 Task: 1.3.8 Select field to display on each list views
Action: Mouse moved to (10, 61)
Screenshot: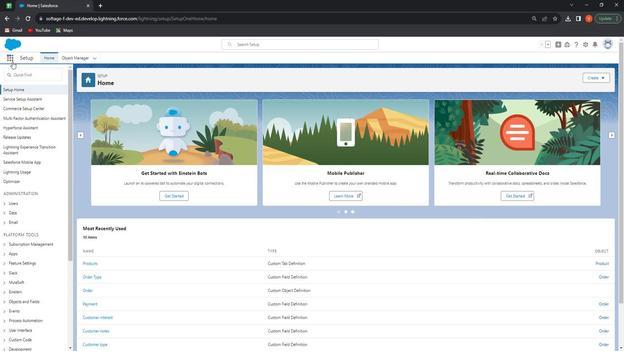 
Action: Mouse pressed left at (10, 61)
Screenshot: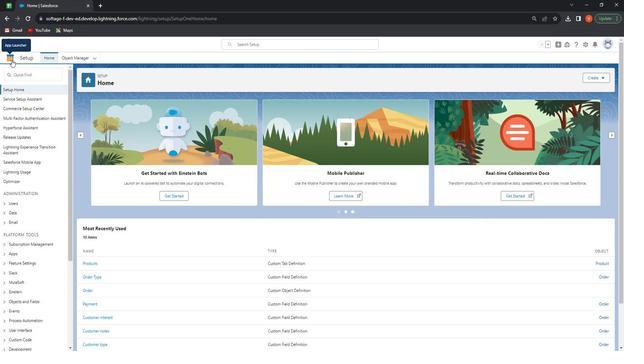
Action: Mouse moved to (20, 160)
Screenshot: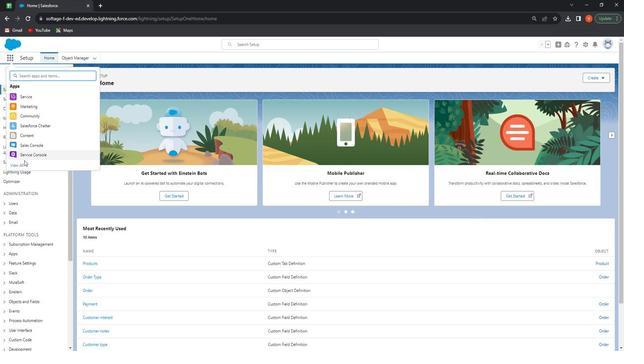 
Action: Mouse pressed left at (20, 160)
Screenshot: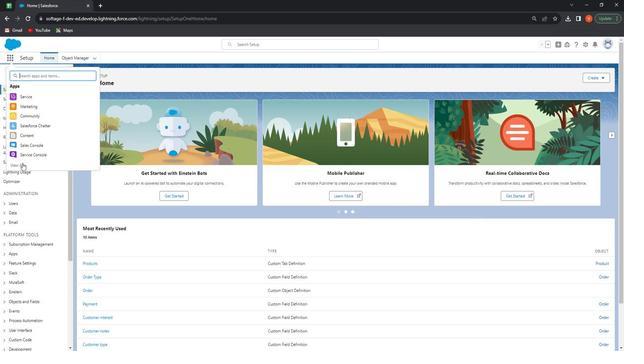 
Action: Mouse moved to (438, 231)
Screenshot: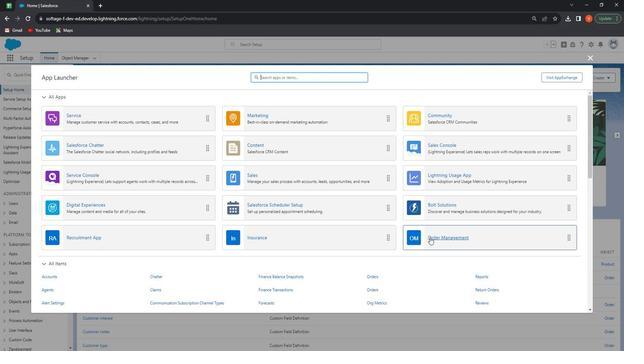 
Action: Mouse pressed left at (438, 231)
Screenshot: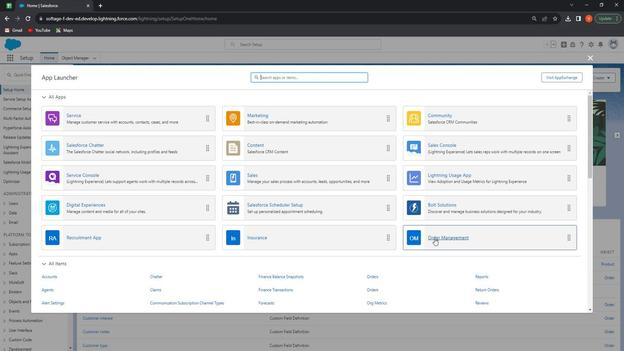 
Action: Mouse moved to (93, 60)
Screenshot: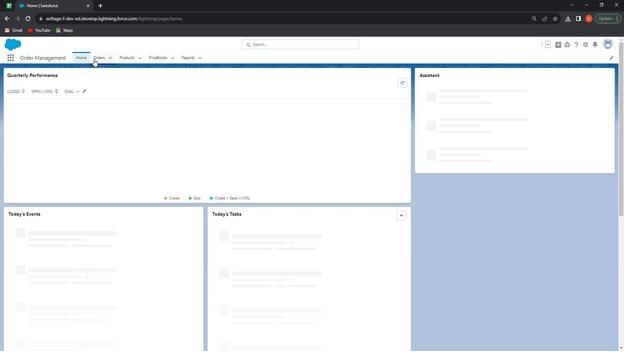 
Action: Mouse pressed left at (93, 60)
Screenshot: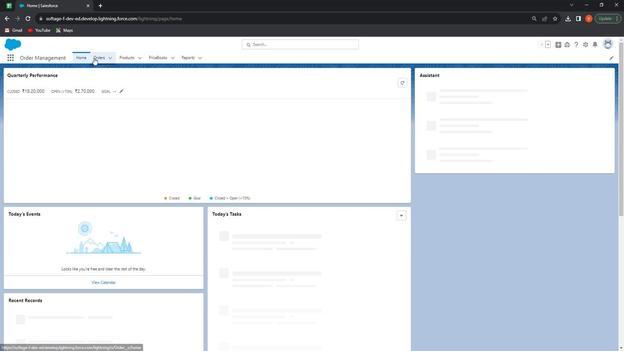 
Action: Mouse moved to (29, 81)
Screenshot: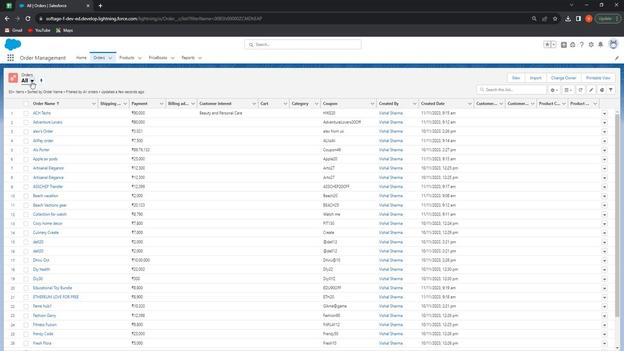 
Action: Mouse pressed left at (29, 81)
Screenshot: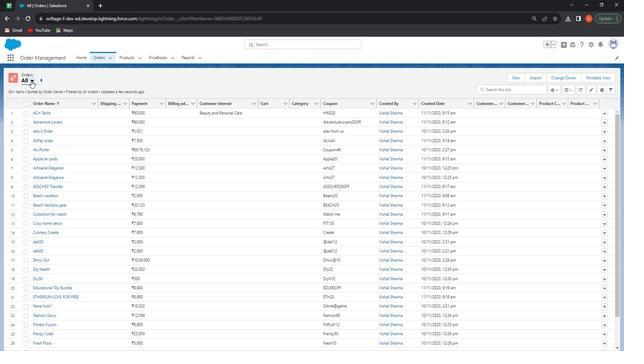 
Action: Mouse moved to (562, 90)
Screenshot: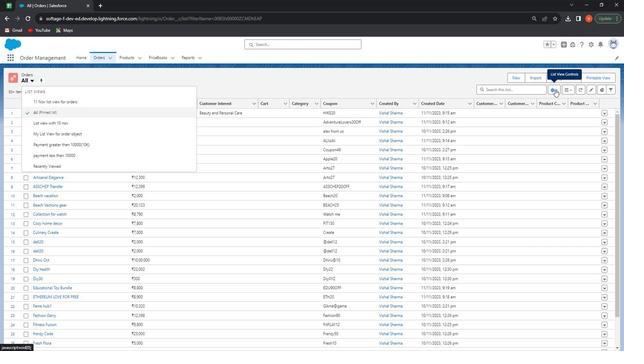
Action: Mouse pressed left at (562, 90)
Screenshot: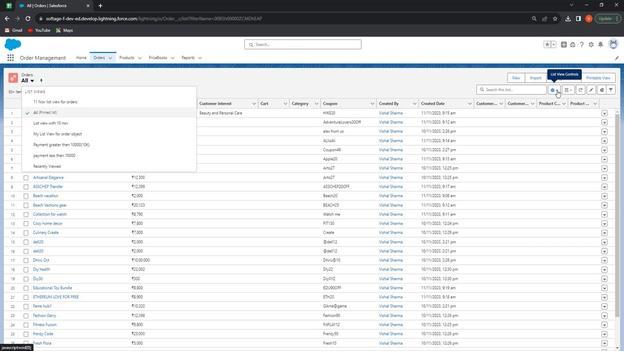 
Action: Mouse moved to (548, 162)
Screenshot: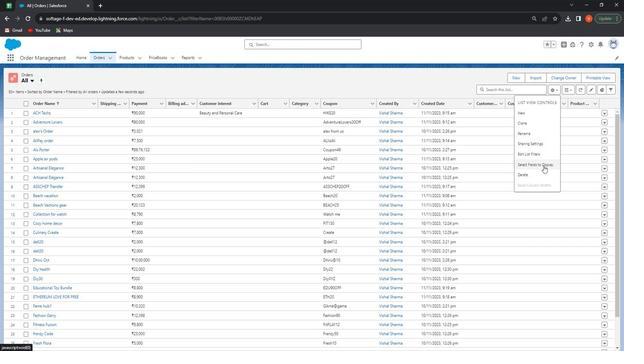 
Action: Mouse pressed left at (548, 162)
Screenshot: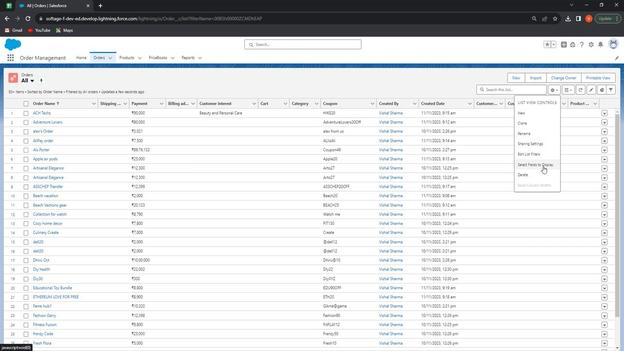 
Action: Mouse moved to (345, 189)
Screenshot: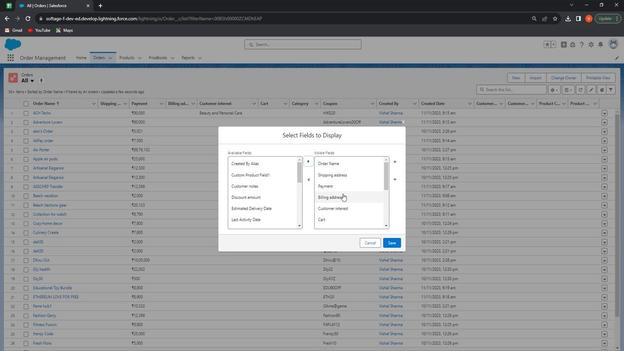 
Action: Mouse pressed left at (345, 189)
Screenshot: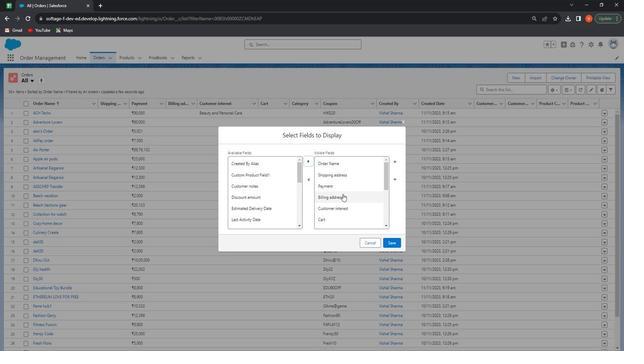 
Action: Mouse moved to (310, 173)
Screenshot: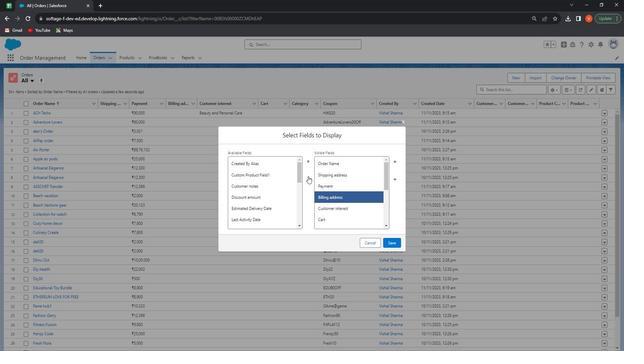 
Action: Mouse pressed left at (310, 173)
Screenshot: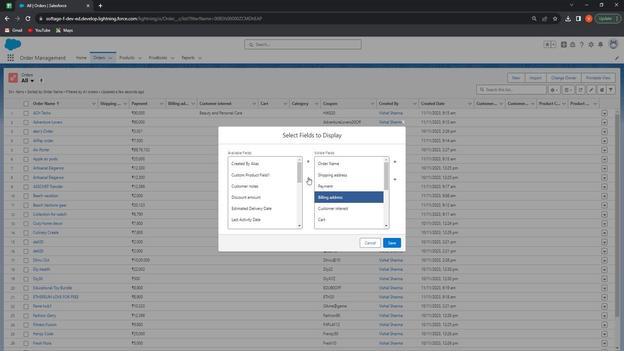 
Action: Mouse moved to (349, 174)
Screenshot: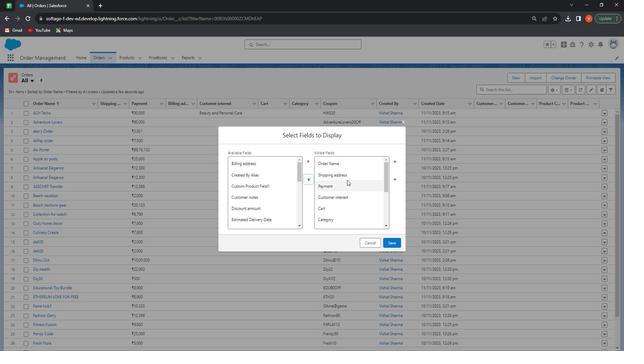 
Action: Mouse pressed left at (349, 174)
Screenshot: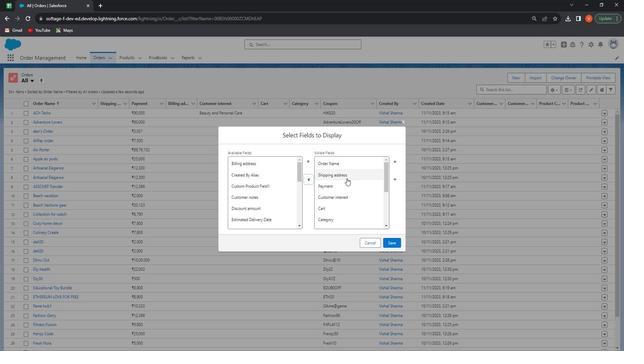 
Action: Mouse moved to (309, 176)
Screenshot: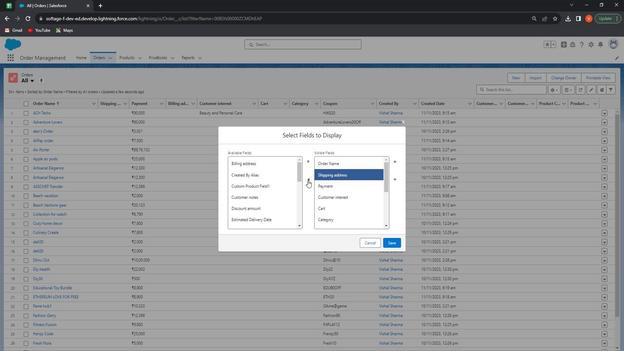 
Action: Mouse pressed left at (309, 176)
Screenshot: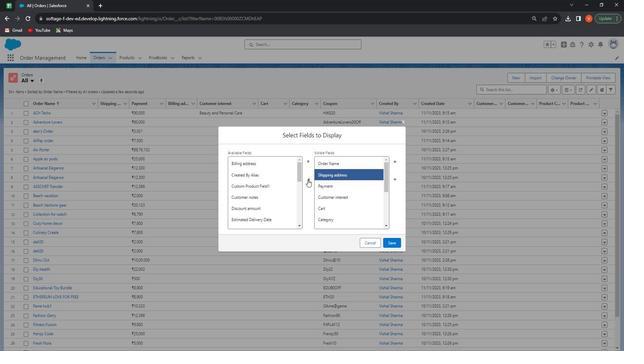 
Action: Mouse moved to (336, 192)
Screenshot: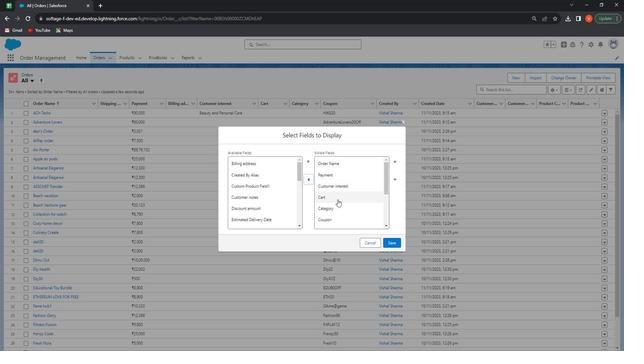 
Action: Mouse pressed left at (336, 192)
Screenshot: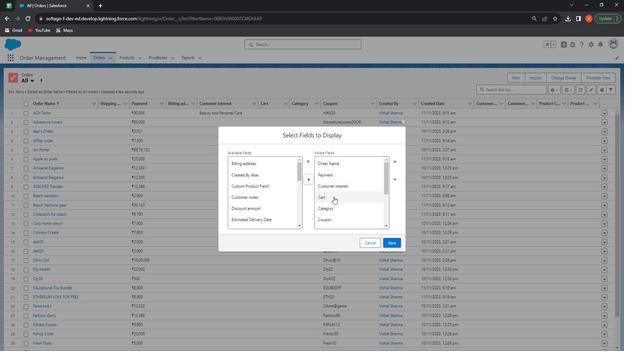 
Action: Mouse moved to (310, 174)
Screenshot: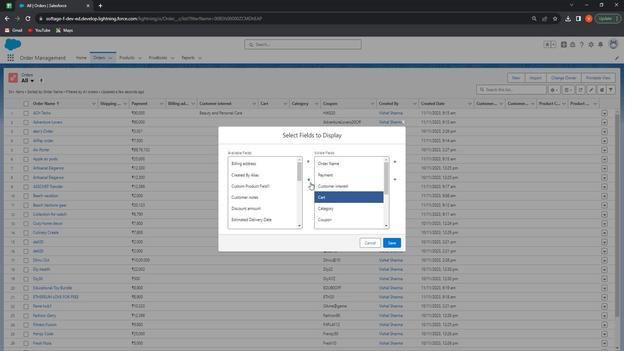 
Action: Mouse pressed left at (310, 174)
Screenshot: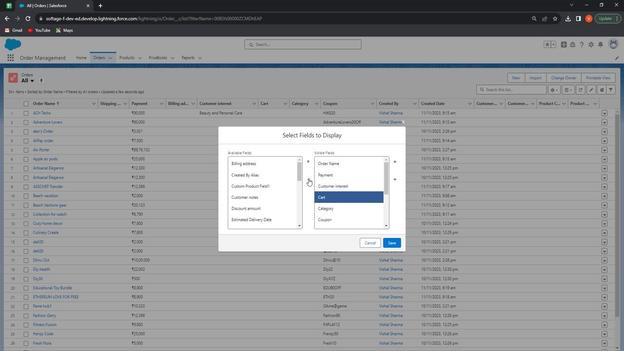 
Action: Mouse moved to (338, 193)
Screenshot: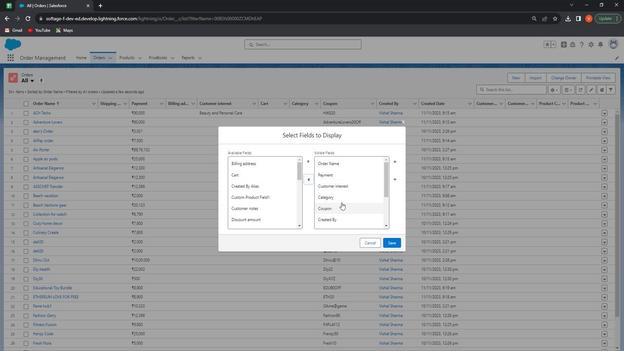 
Action: Mouse pressed left at (338, 193)
Screenshot: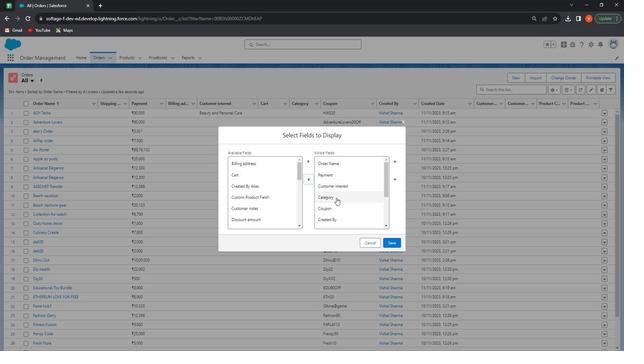 
Action: Mouse moved to (308, 177)
Screenshot: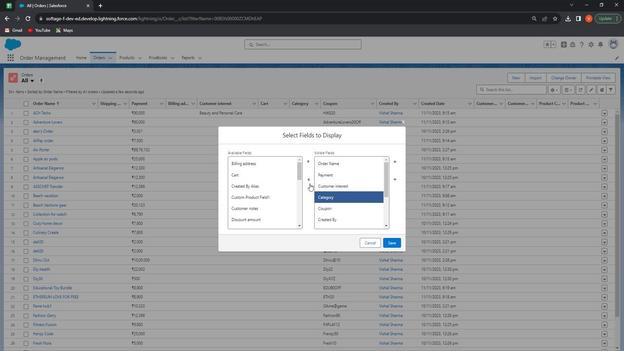 
Action: Mouse pressed left at (308, 177)
Screenshot: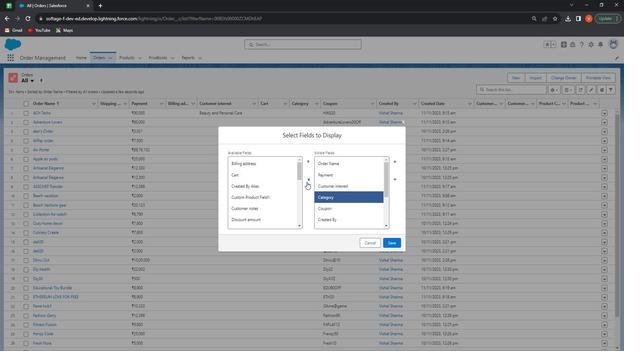 
Action: Mouse moved to (357, 192)
Screenshot: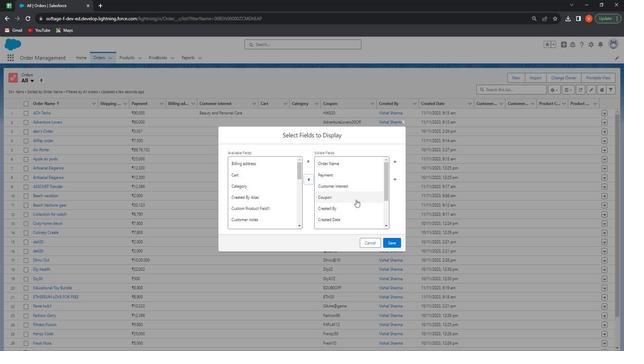 
Action: Mouse scrolled (357, 192) with delta (0, 0)
Screenshot: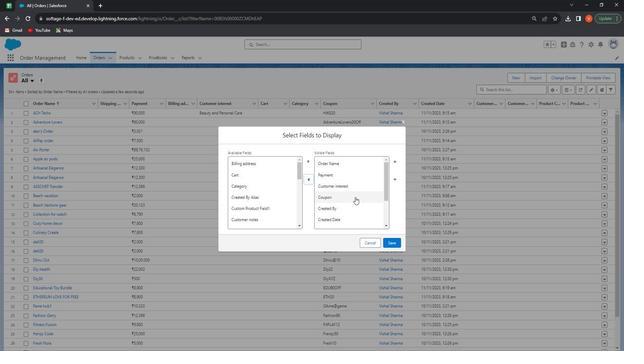 
Action: Mouse moved to (346, 192)
Screenshot: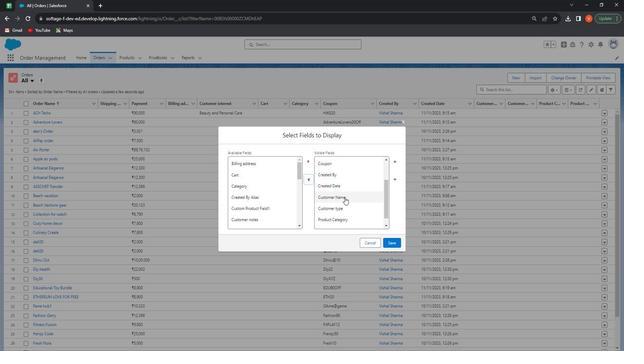 
Action: Mouse pressed left at (346, 192)
Screenshot: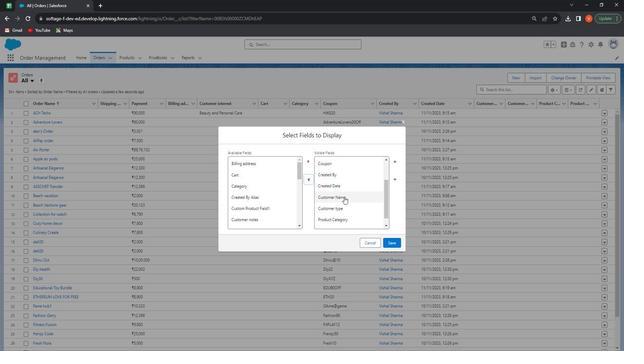 
Action: Mouse moved to (310, 176)
Screenshot: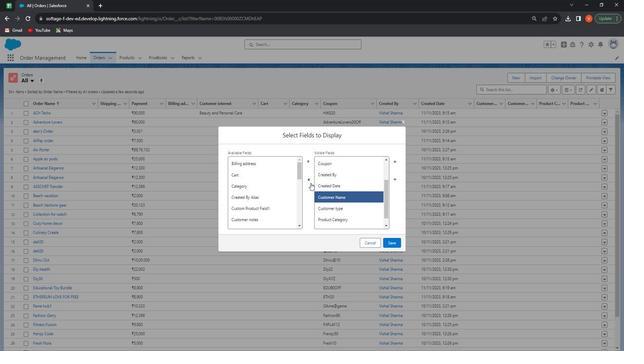 
Action: Mouse pressed left at (310, 176)
Screenshot: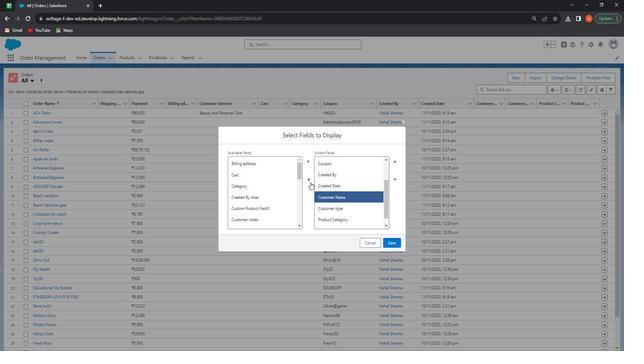 
Action: Mouse moved to (341, 205)
Screenshot: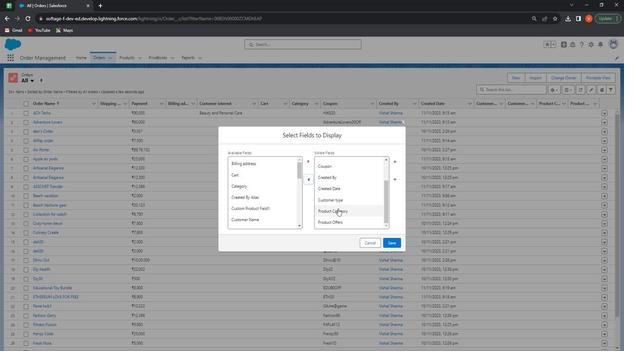 
Action: Mouse pressed left at (341, 205)
Screenshot: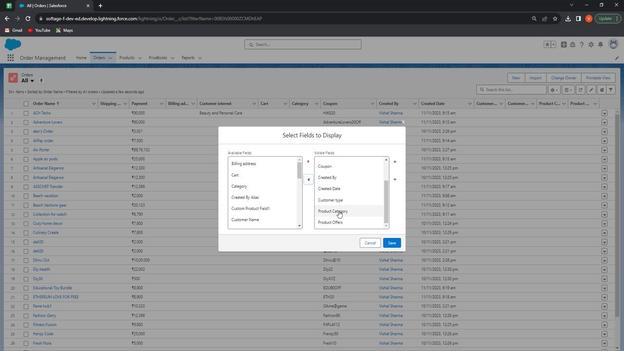 
Action: Mouse moved to (310, 178)
Screenshot: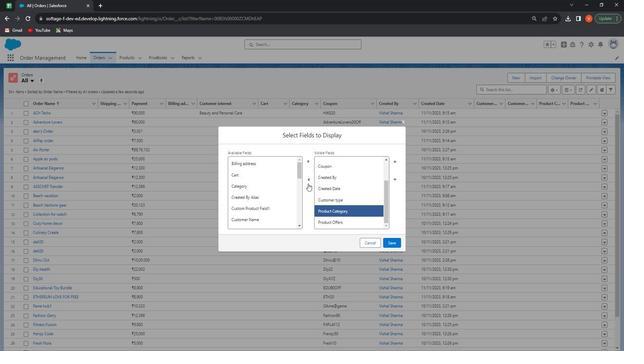 
Action: Mouse pressed left at (310, 178)
Screenshot: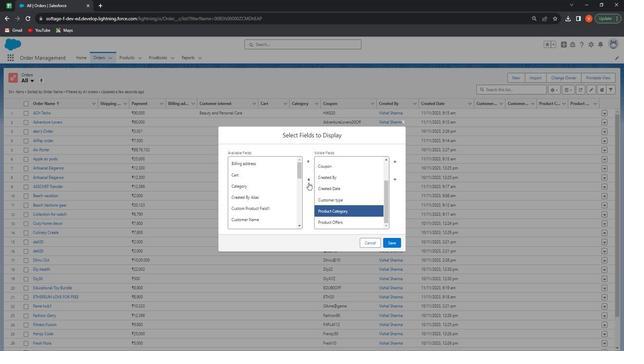 
Action: Mouse moved to (371, 201)
Screenshot: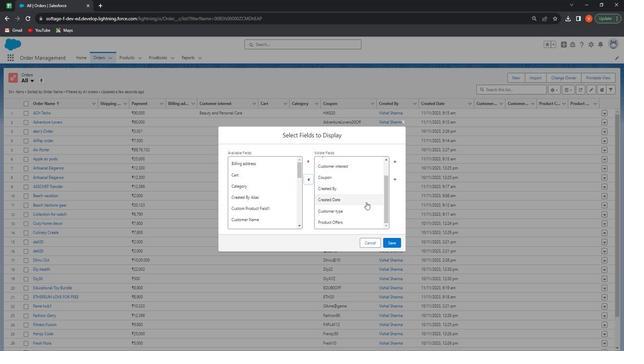 
Action: Mouse scrolled (371, 201) with delta (0, 0)
Screenshot: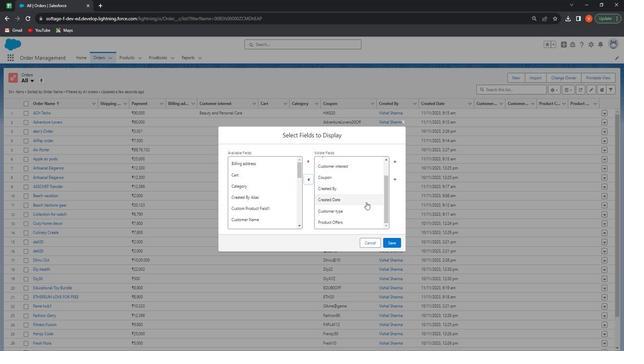 
Action: Mouse moved to (371, 202)
Screenshot: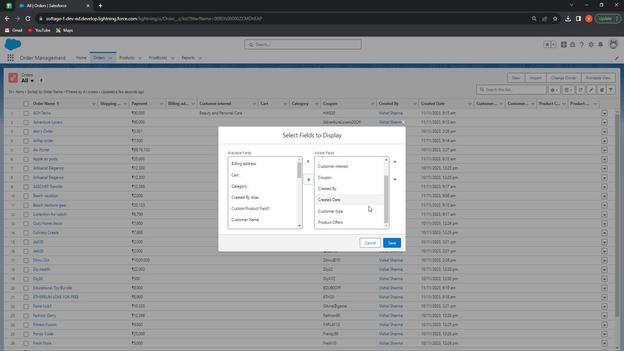
Action: Mouse scrolled (371, 201) with delta (0, 0)
Screenshot: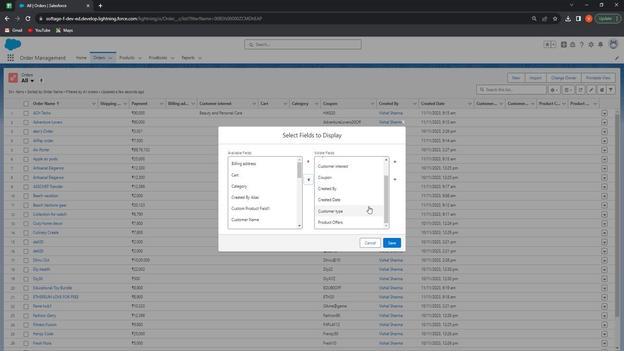 
Action: Mouse moved to (356, 214)
Screenshot: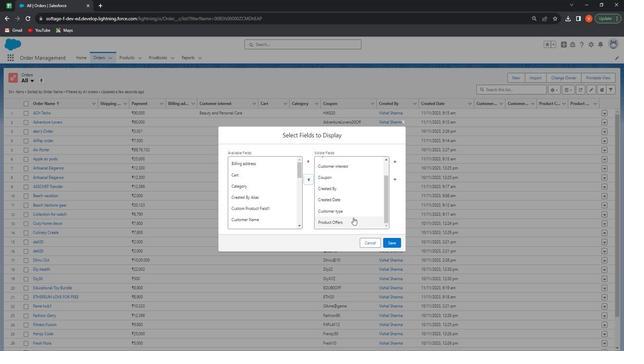 
Action: Mouse pressed left at (356, 214)
Screenshot: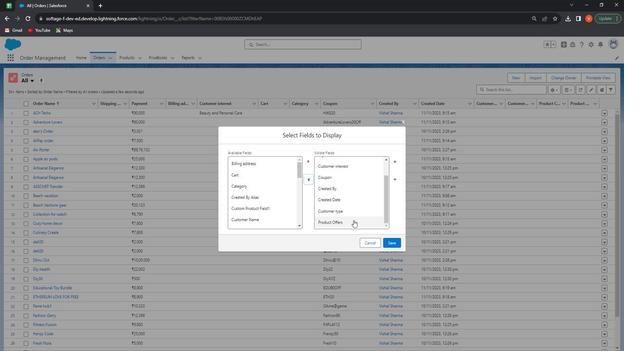 
Action: Mouse moved to (308, 178)
Screenshot: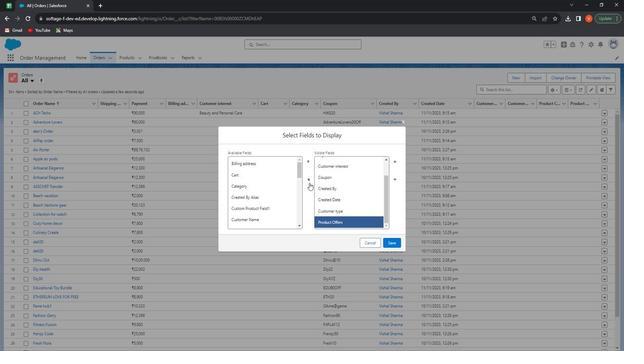 
Action: Mouse pressed left at (308, 178)
Screenshot: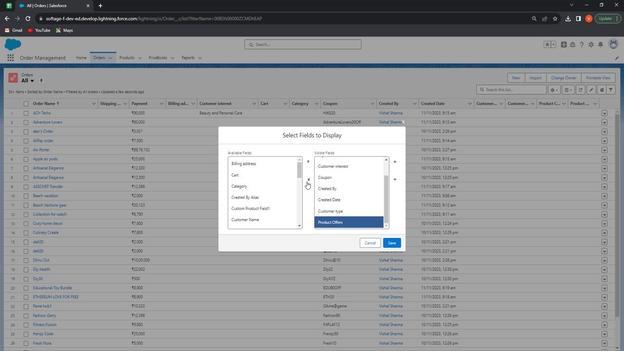 
Action: Mouse moved to (391, 235)
Screenshot: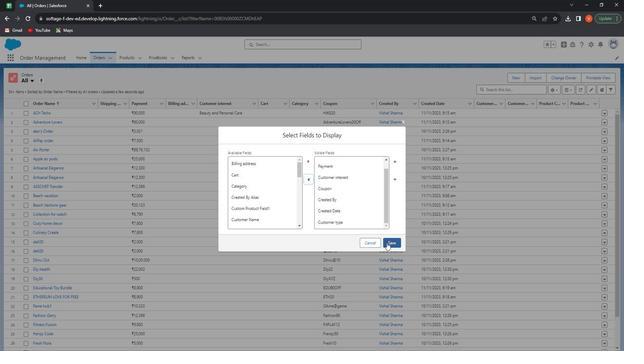 
Action: Mouse pressed left at (391, 235)
Screenshot: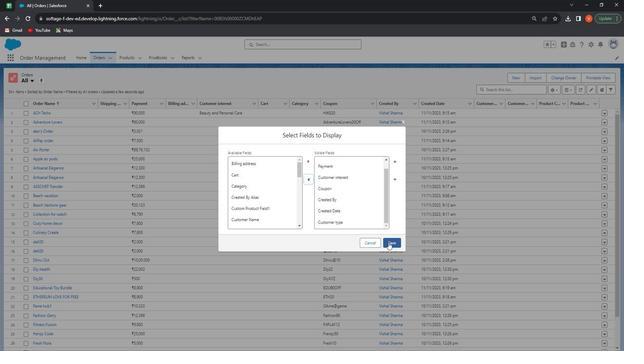 
Action: Mouse moved to (31, 81)
Screenshot: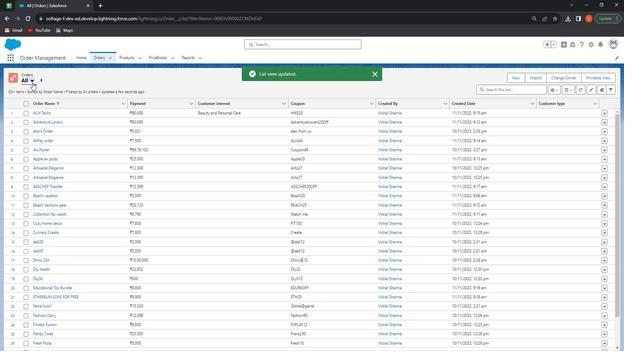 
Action: Mouse pressed left at (31, 81)
Screenshot: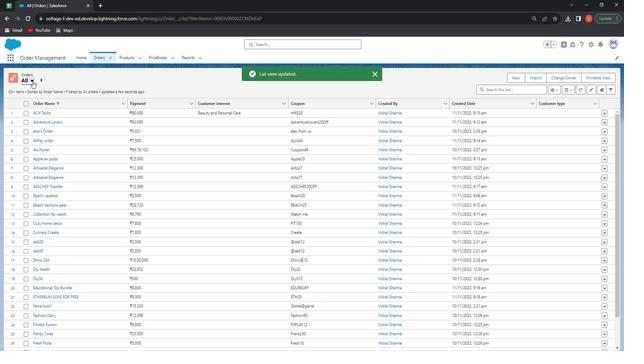
Action: Mouse moved to (57, 101)
Screenshot: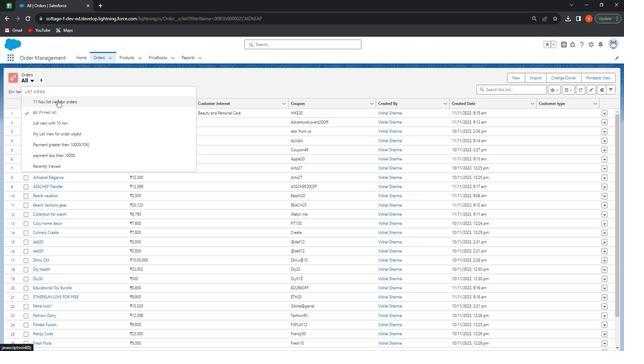 
Action: Mouse pressed left at (57, 101)
Screenshot: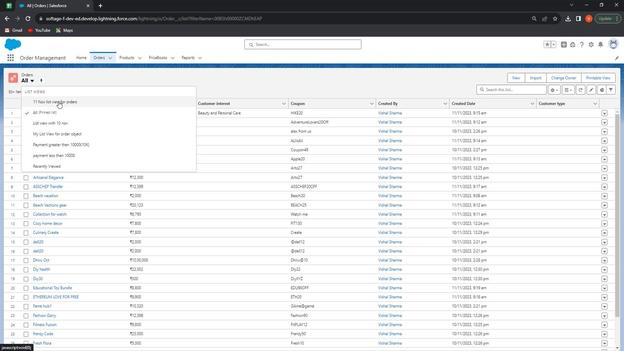 
Action: Mouse moved to (560, 91)
Screenshot: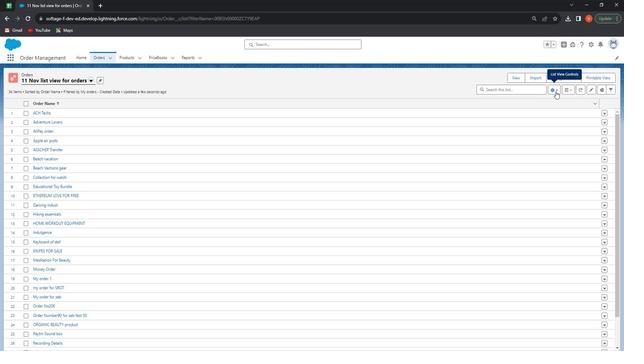 
Action: Mouse pressed left at (560, 91)
Screenshot: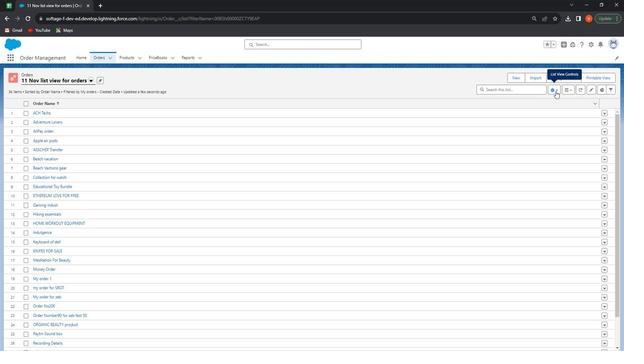 
Action: Mouse moved to (543, 161)
Screenshot: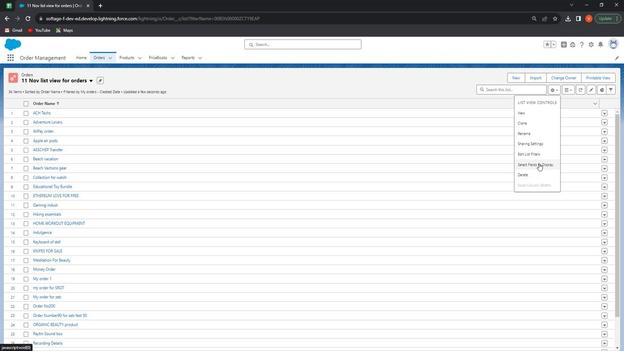 
Action: Mouse pressed left at (543, 161)
Screenshot: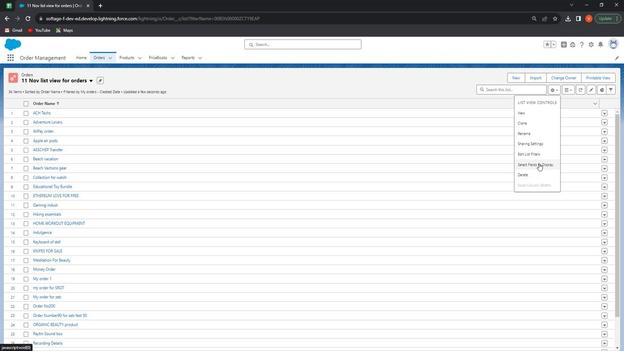 
Action: Mouse moved to (261, 183)
Screenshot: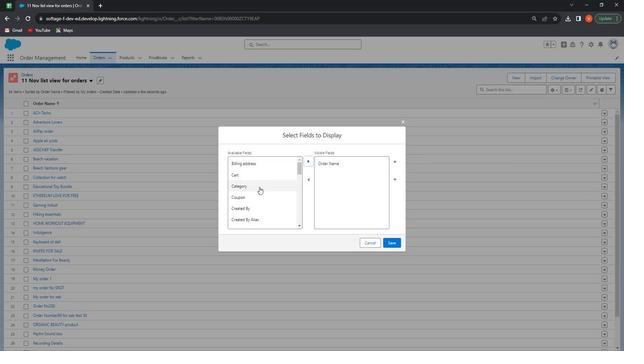 
Action: Mouse pressed left at (261, 183)
Screenshot: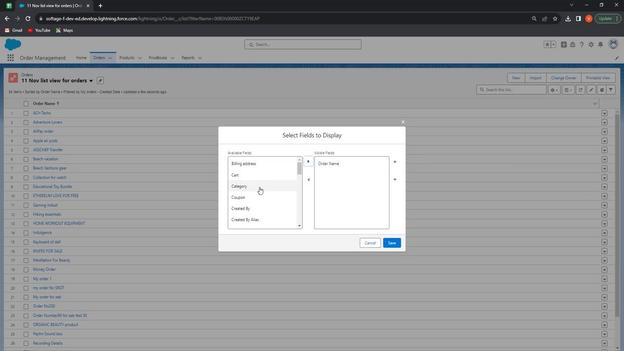 
Action: Mouse moved to (307, 157)
Screenshot: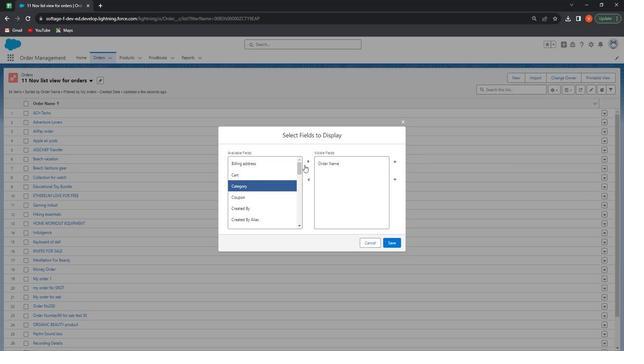 
Action: Mouse pressed left at (307, 157)
Screenshot: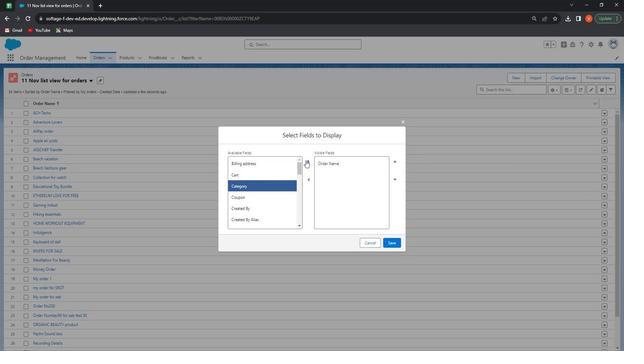 
Action: Mouse moved to (263, 162)
Screenshot: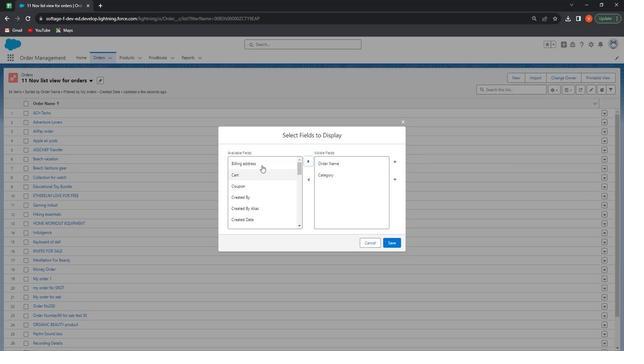 
Action: Mouse pressed left at (263, 162)
Screenshot: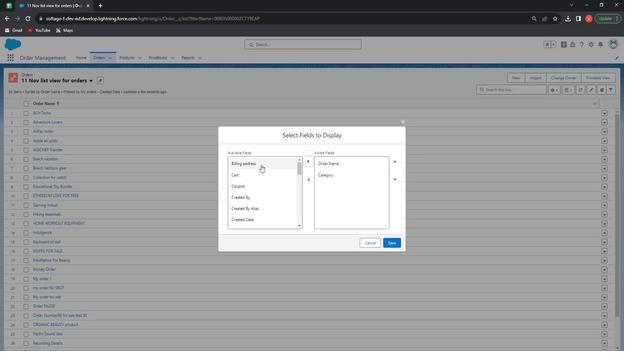 
Action: Mouse moved to (308, 156)
Screenshot: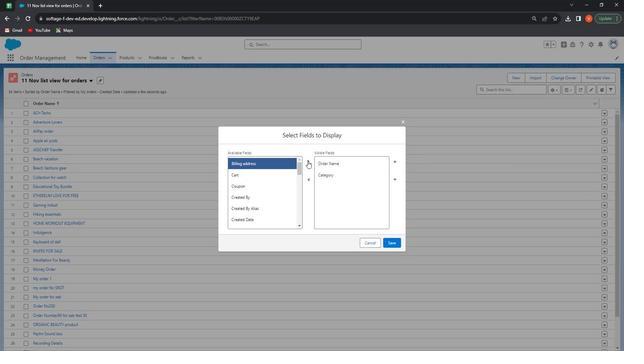 
Action: Mouse pressed left at (308, 156)
Screenshot: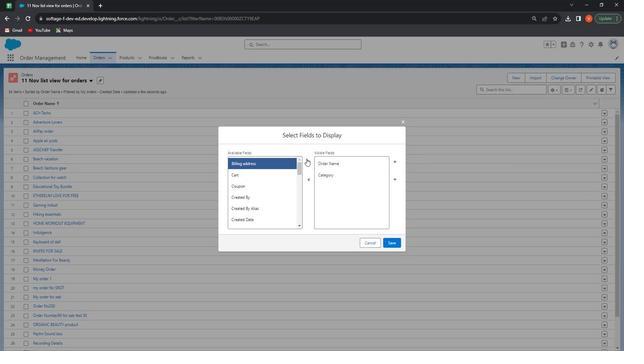 
Action: Mouse moved to (275, 203)
Screenshot: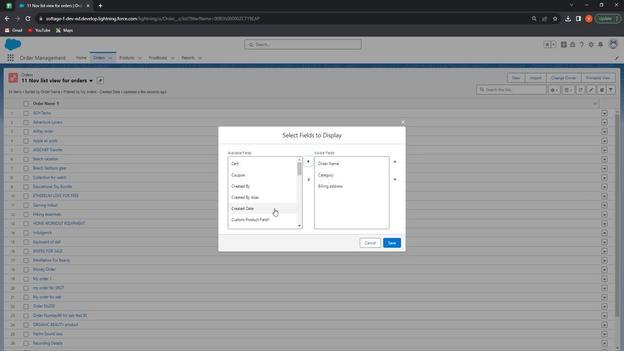 
Action: Mouse pressed left at (275, 203)
Screenshot: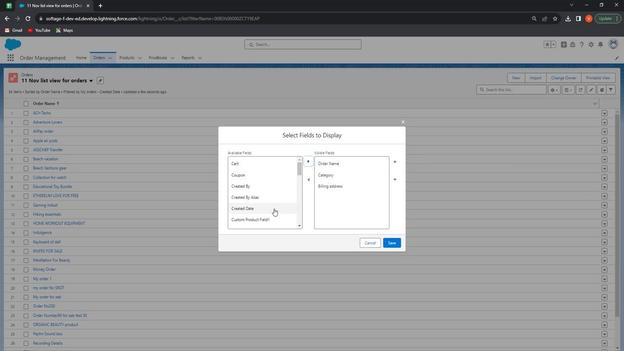 
Action: Mouse moved to (309, 159)
Screenshot: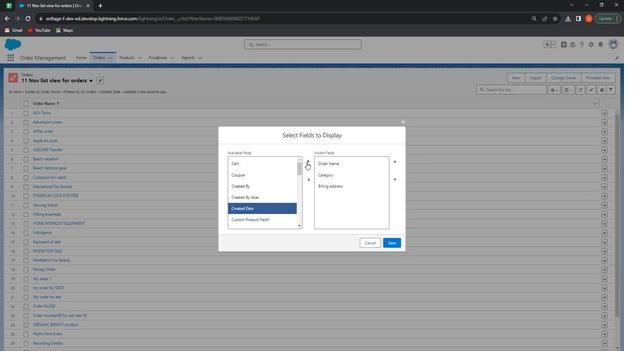 
Action: Mouse pressed left at (309, 159)
Screenshot: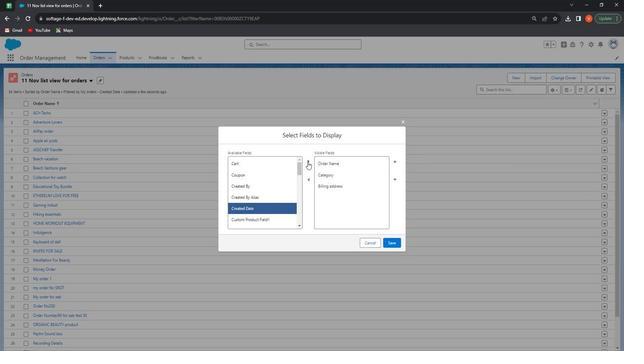 
Action: Mouse moved to (266, 190)
Screenshot: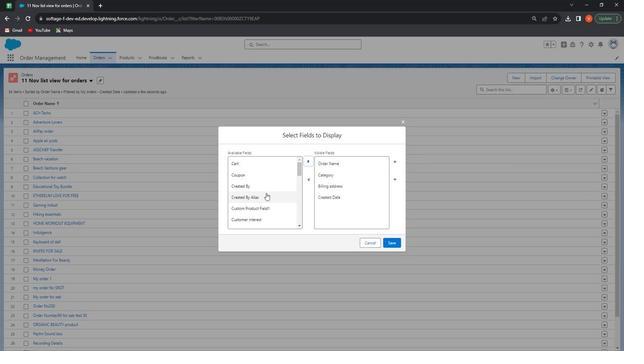 
Action: Mouse scrolled (266, 190) with delta (0, 0)
Screenshot: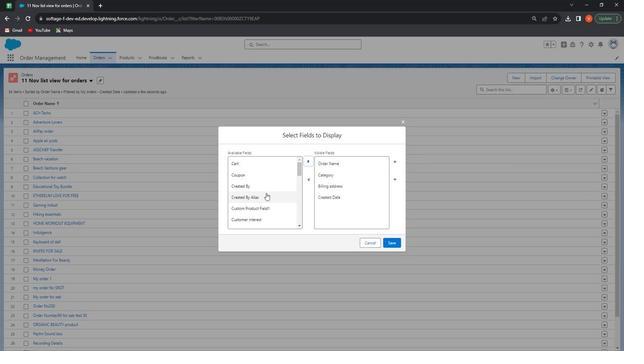 
Action: Mouse scrolled (266, 190) with delta (0, 0)
Screenshot: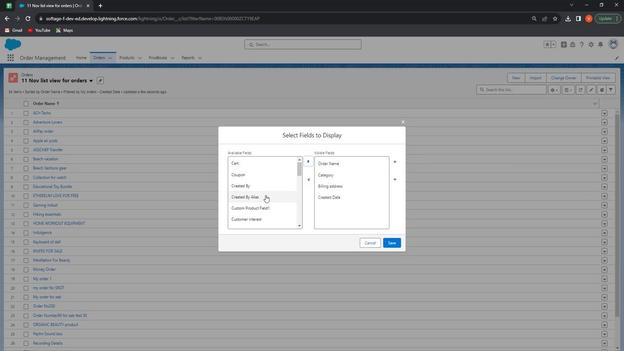 
Action: Mouse moved to (263, 190)
Screenshot: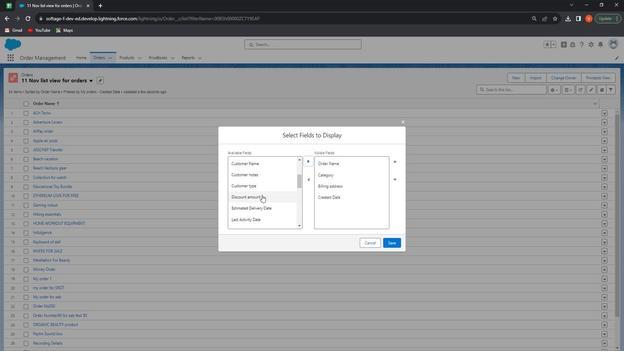 
Action: Mouse pressed left at (263, 190)
Screenshot: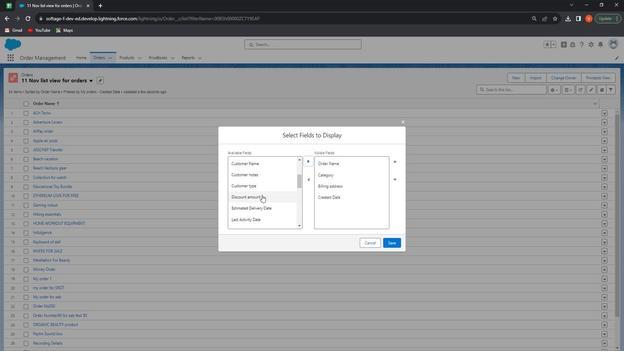 
Action: Mouse moved to (312, 160)
Screenshot: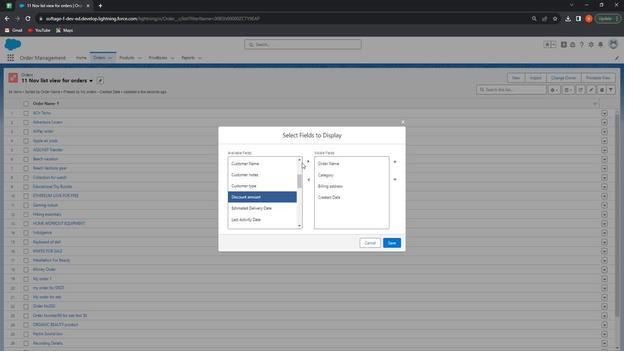 
Action: Mouse pressed left at (312, 160)
Screenshot: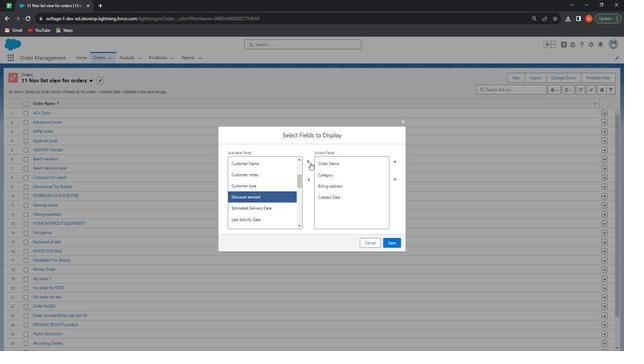 
Action: Mouse moved to (258, 181)
Screenshot: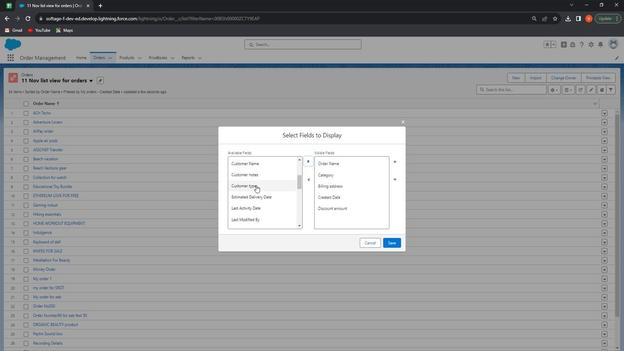 
Action: Mouse pressed left at (258, 181)
Screenshot: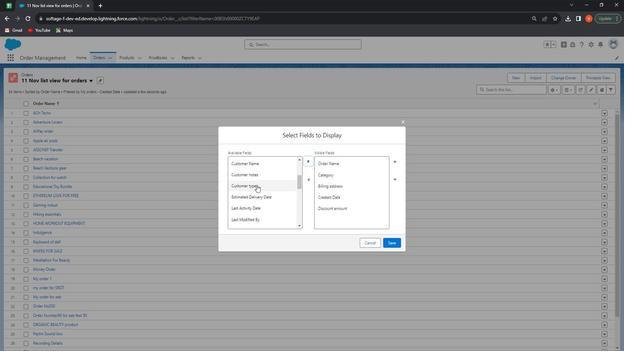 
Action: Mouse moved to (269, 162)
Screenshot: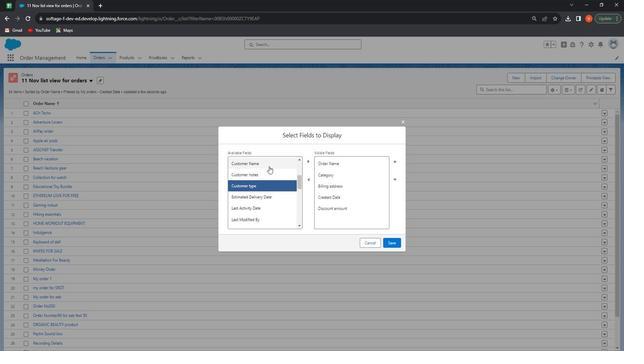 
Action: Mouse pressed left at (269, 162)
Screenshot: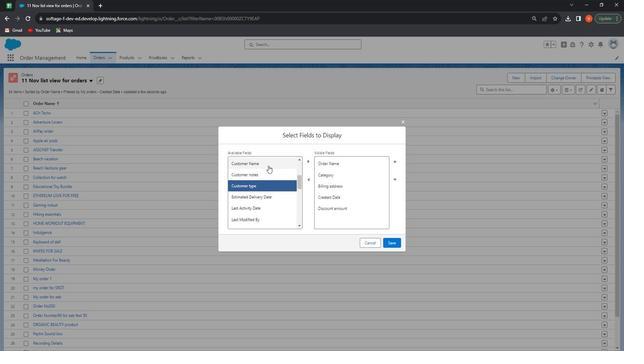 
Action: Mouse moved to (308, 159)
Screenshot: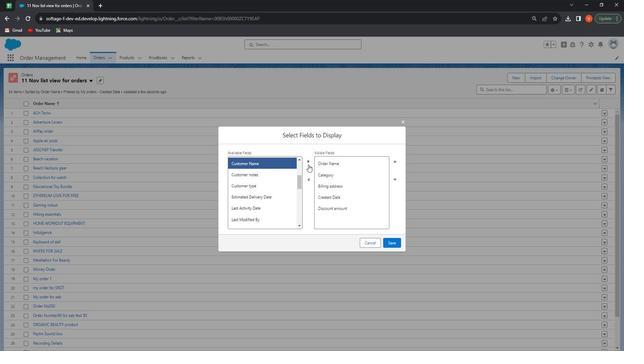 
Action: Mouse pressed left at (308, 159)
Screenshot: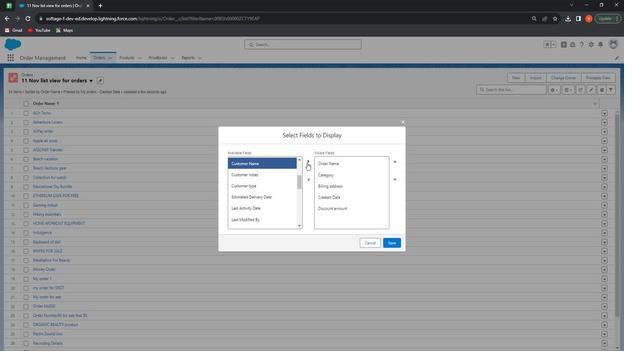 
Action: Mouse moved to (262, 175)
Screenshot: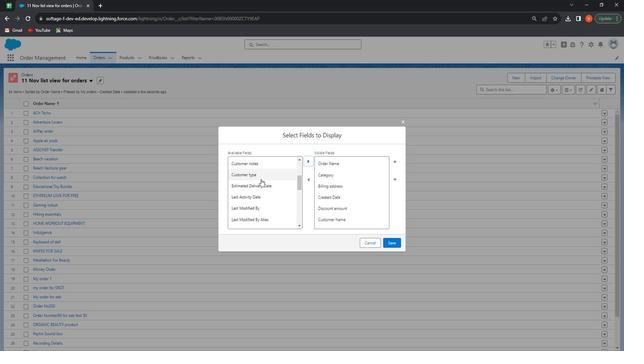 
Action: Mouse pressed left at (262, 175)
Screenshot: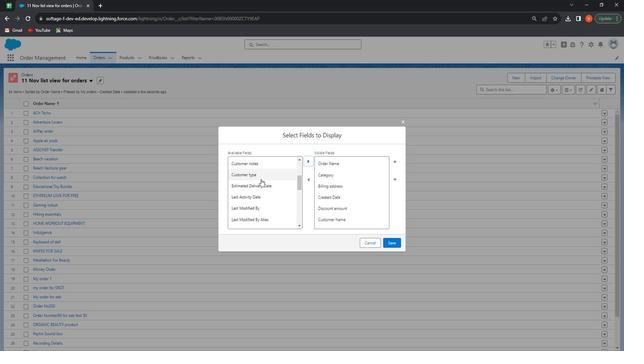 
Action: Mouse moved to (310, 156)
Screenshot: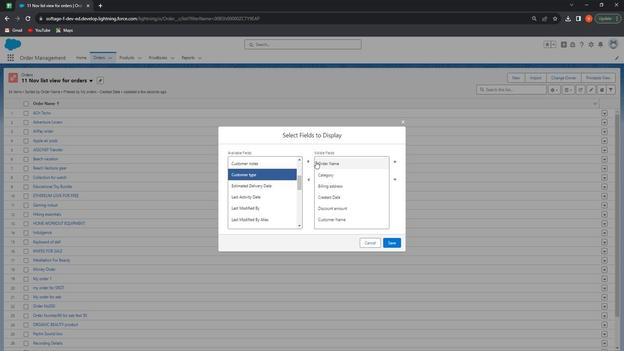 
Action: Mouse pressed left at (310, 156)
Screenshot: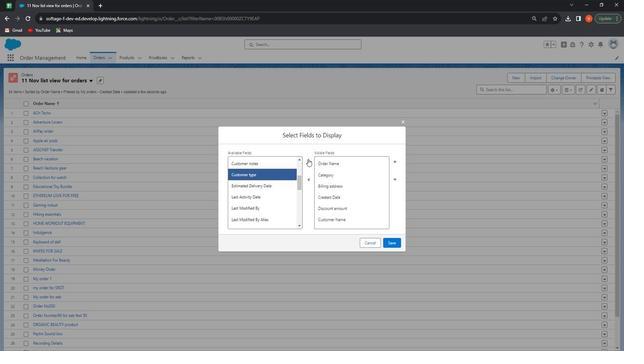 
Action: Mouse moved to (276, 195)
Screenshot: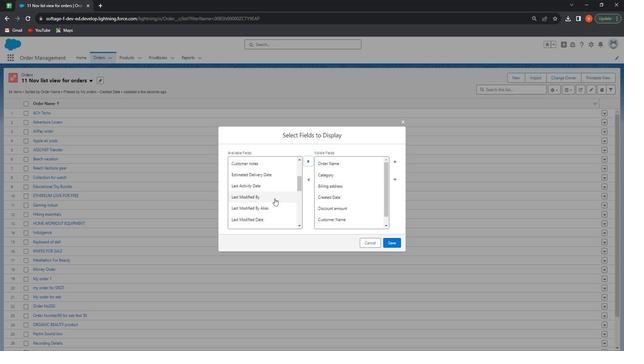 
Action: Mouse scrolled (276, 194) with delta (0, 0)
Screenshot: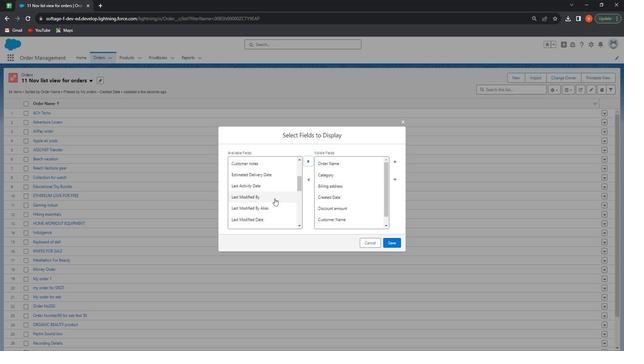 
Action: Mouse scrolled (276, 194) with delta (0, 0)
Screenshot: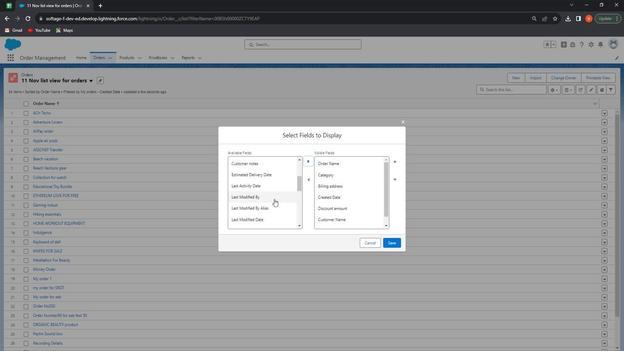 
Action: Mouse scrolled (276, 194) with delta (0, 0)
Screenshot: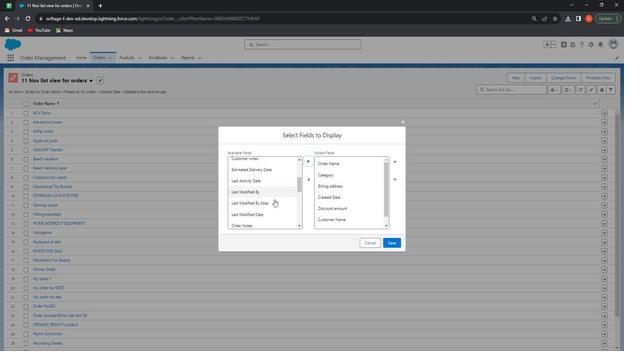 
Action: Mouse moved to (276, 195)
Screenshot: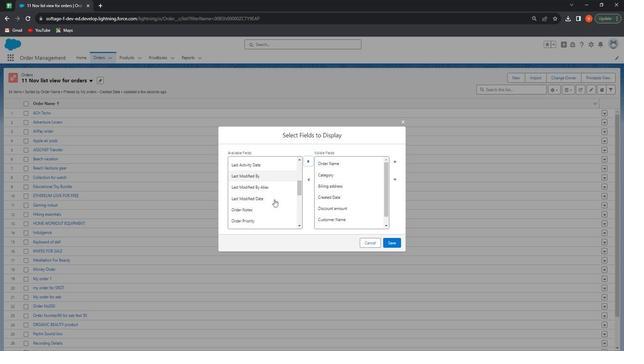 
Action: Mouse scrolled (276, 195) with delta (0, 0)
Screenshot: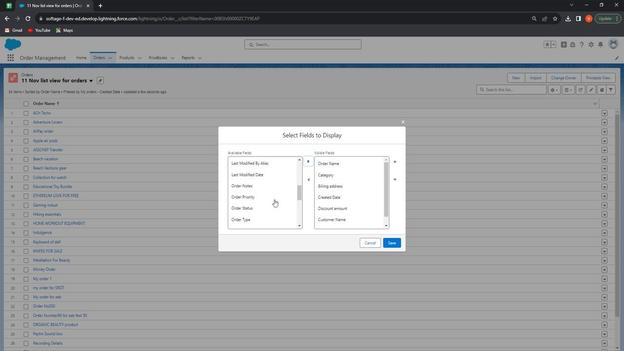 
Action: Mouse moved to (244, 170)
Screenshot: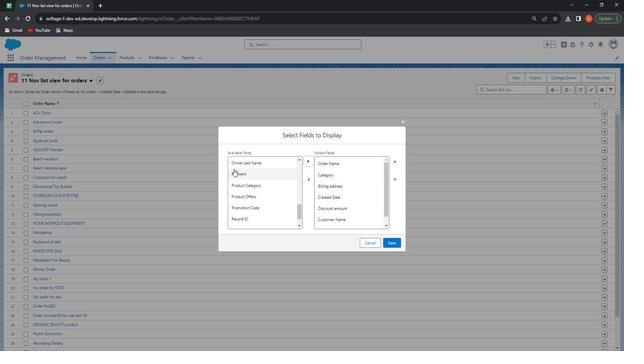 
Action: Mouse pressed left at (244, 170)
Screenshot: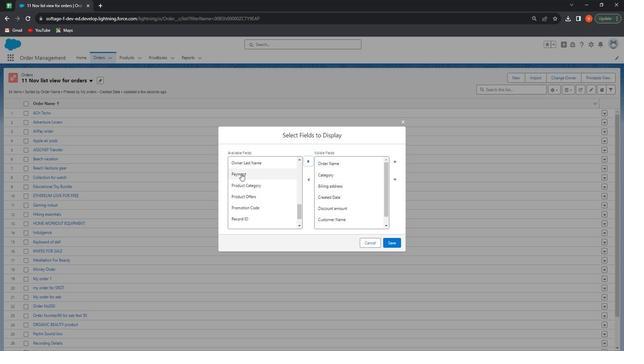
Action: Mouse moved to (305, 155)
Screenshot: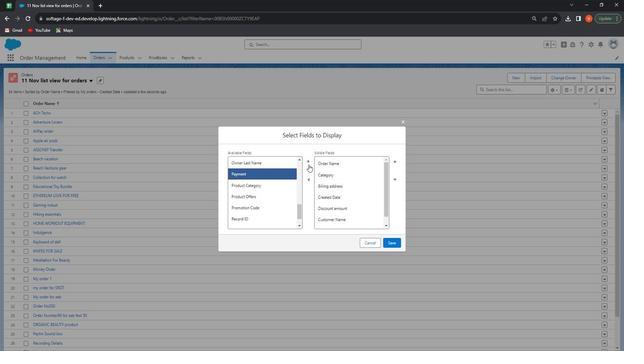 
Action: Mouse pressed left at (305, 155)
Screenshot: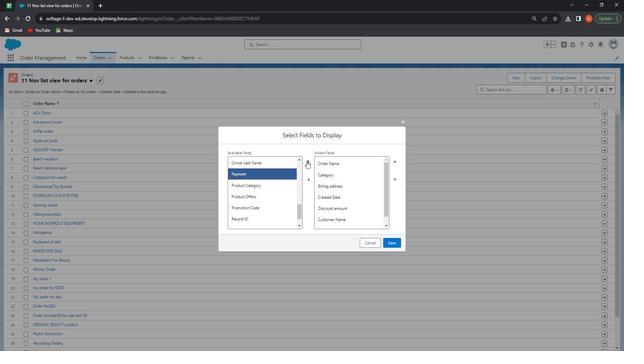
Action: Mouse moved to (263, 186)
Screenshot: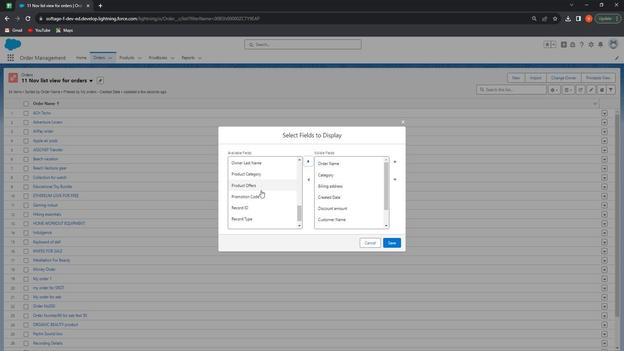 
Action: Mouse scrolled (263, 185) with delta (0, 0)
Screenshot: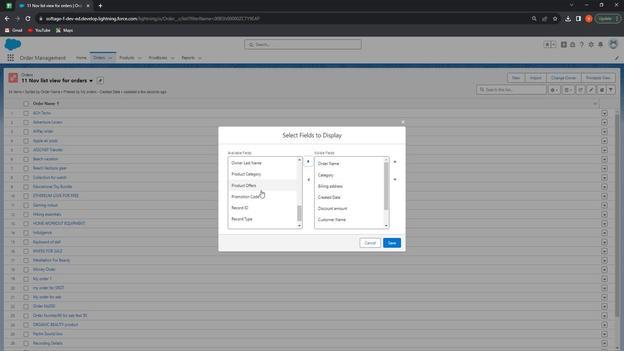 
Action: Mouse moved to (264, 186)
Screenshot: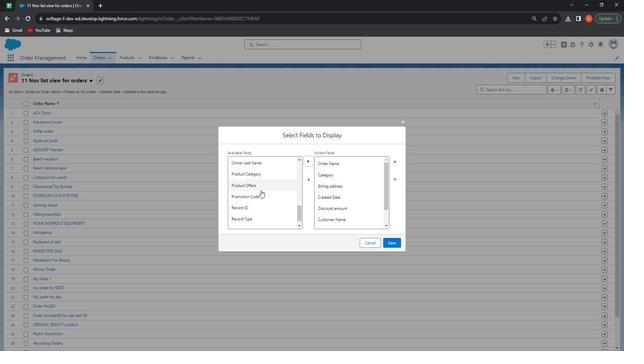 
Action: Mouse scrolled (264, 186) with delta (0, 0)
Screenshot: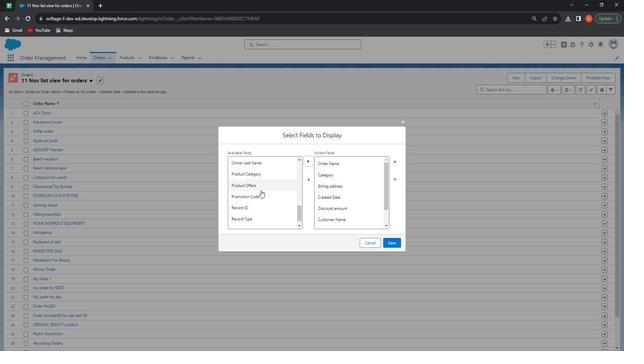
Action: Mouse moved to (264, 212)
Screenshot: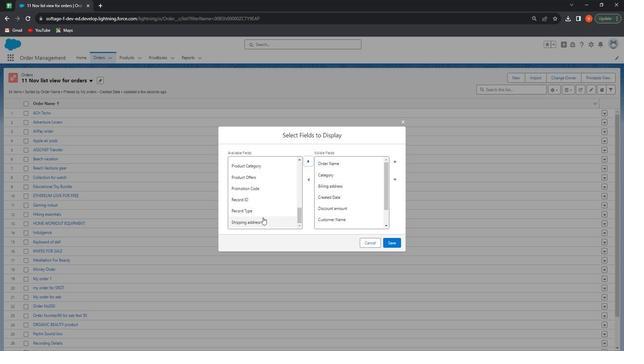 
Action: Mouse pressed left at (264, 212)
Screenshot: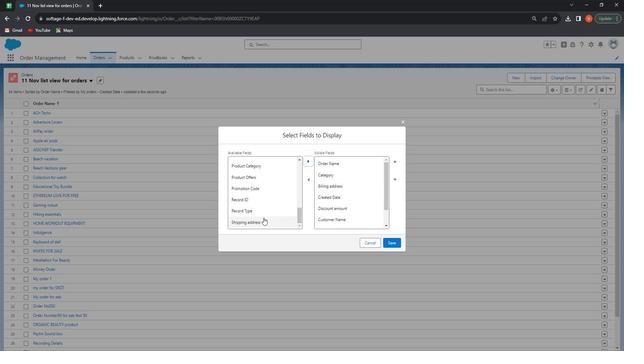 
Action: Mouse moved to (310, 160)
Screenshot: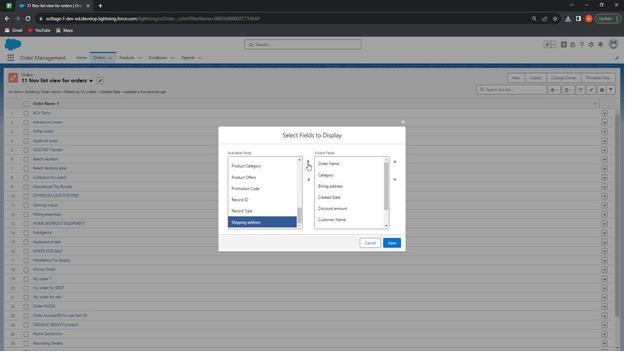 
Action: Mouse pressed left at (310, 160)
Screenshot: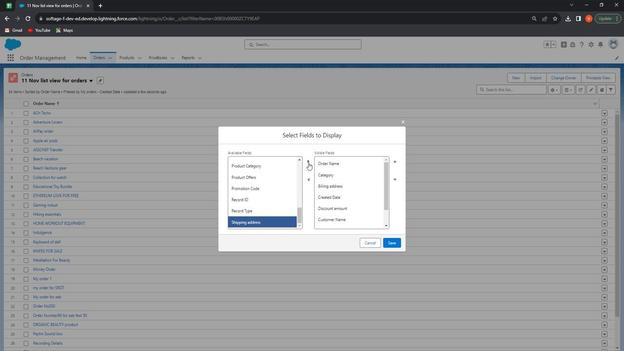 
Action: Mouse moved to (270, 181)
Screenshot: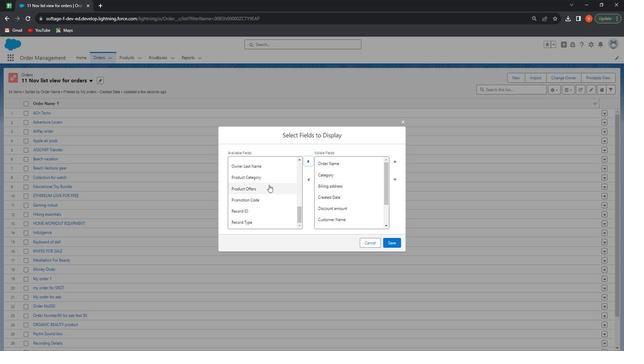 
Action: Mouse scrolled (270, 182) with delta (0, 0)
Screenshot: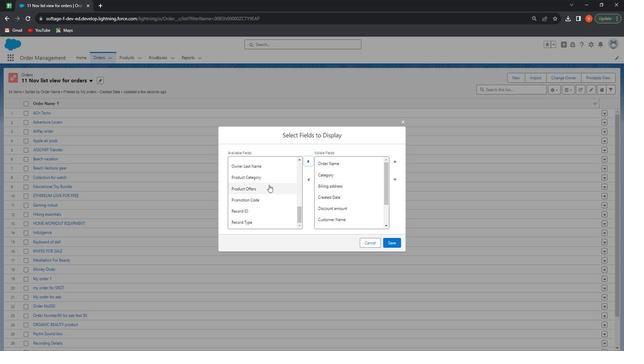 
Action: Mouse moved to (270, 182)
Screenshot: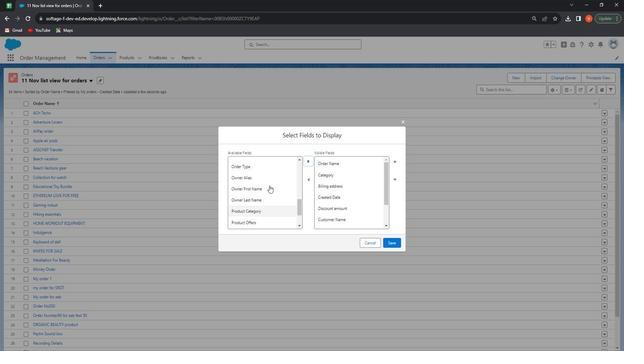 
Action: Mouse scrolled (270, 182) with delta (0, 0)
Screenshot: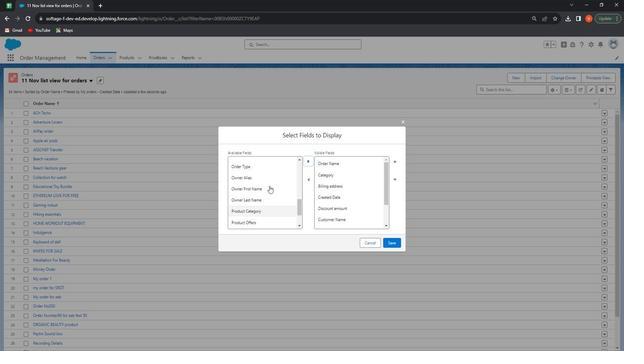 
Action: Mouse moved to (271, 184)
Screenshot: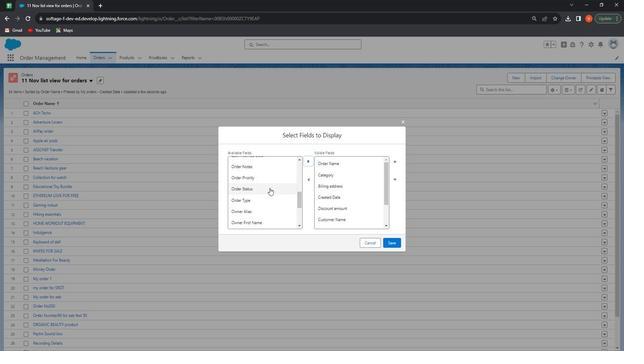 
Action: Mouse scrolled (271, 184) with delta (0, 0)
Screenshot: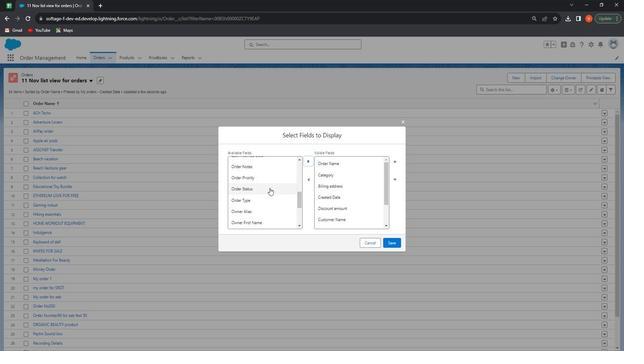 
Action: Mouse moved to (394, 233)
Screenshot: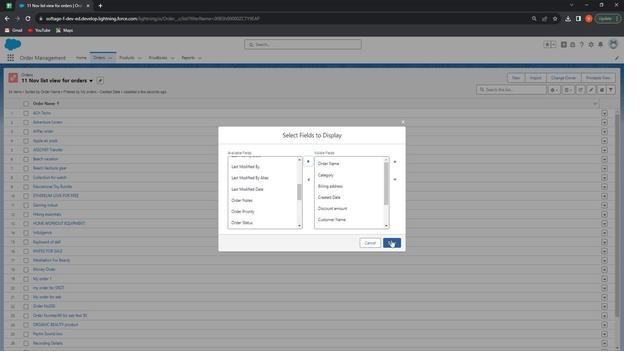
Action: Mouse pressed left at (394, 233)
Screenshot: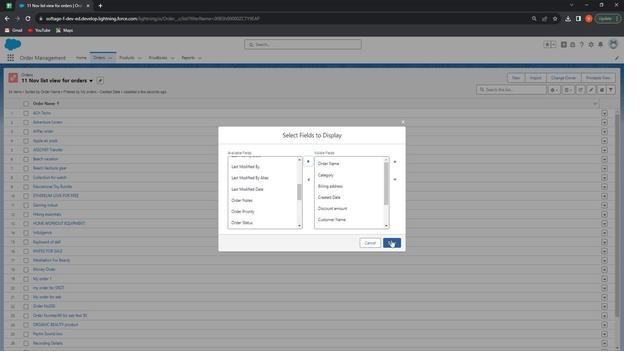 
Action: Mouse moved to (90, 79)
Screenshot: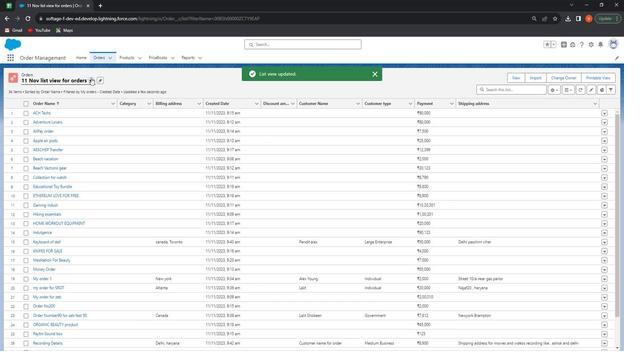 
Action: Mouse pressed left at (90, 79)
Screenshot: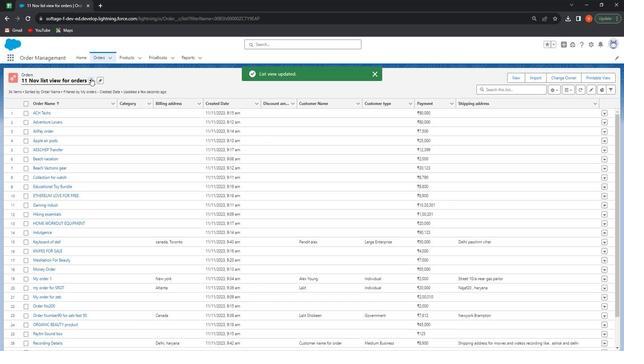 
Action: Mouse moved to (92, 120)
Screenshot: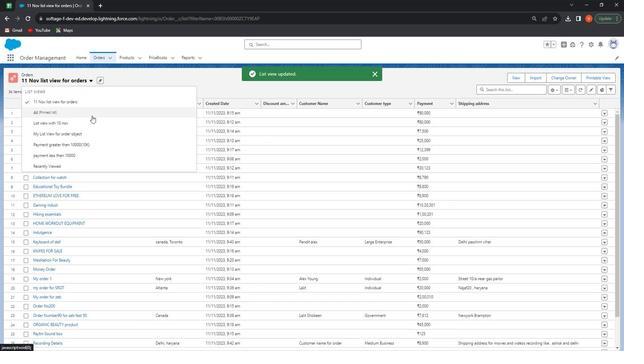 
Action: Mouse pressed left at (92, 120)
Screenshot: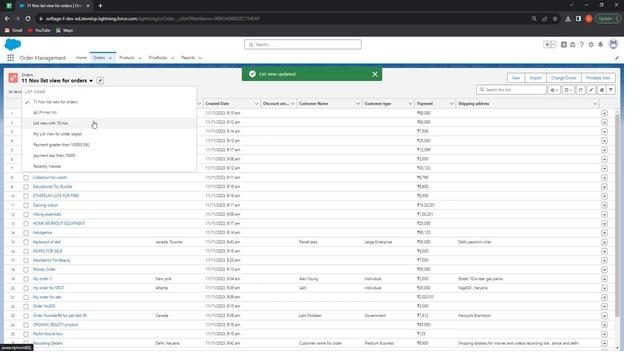 
Action: Mouse moved to (560, 90)
Screenshot: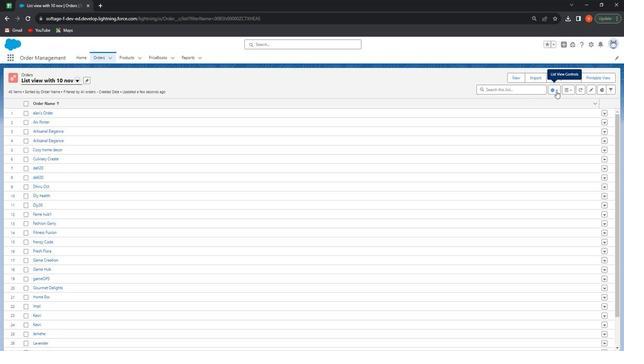 
Action: Mouse pressed left at (560, 90)
Screenshot: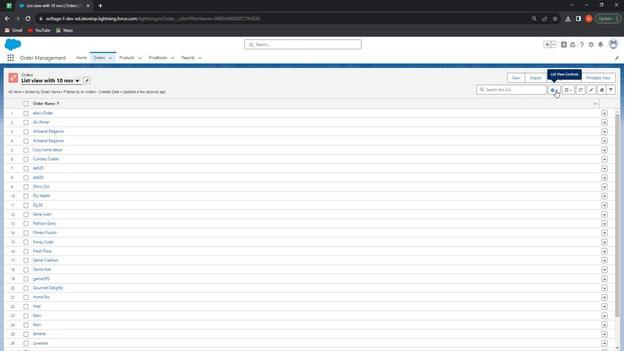 
Action: Mouse moved to (549, 160)
Screenshot: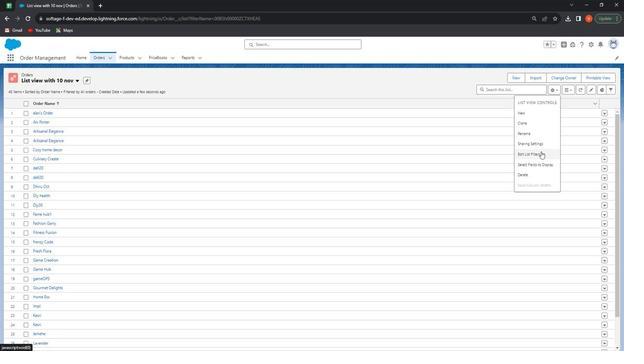 
Action: Mouse pressed left at (549, 160)
Screenshot: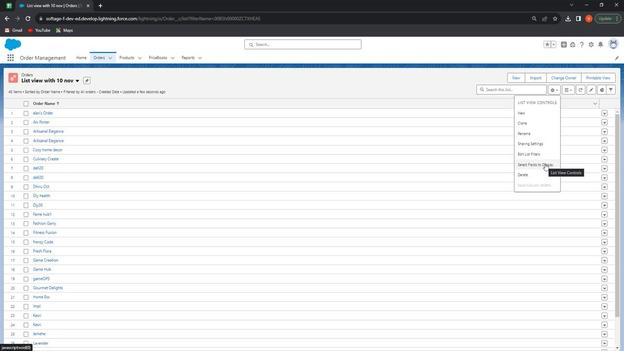 
Action: Mouse moved to (256, 162)
Screenshot: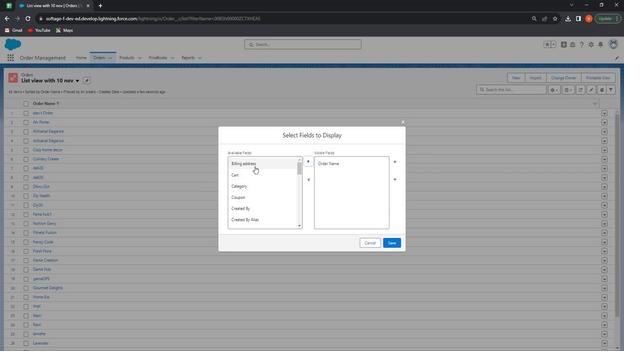 
Action: Mouse pressed left at (256, 162)
Screenshot: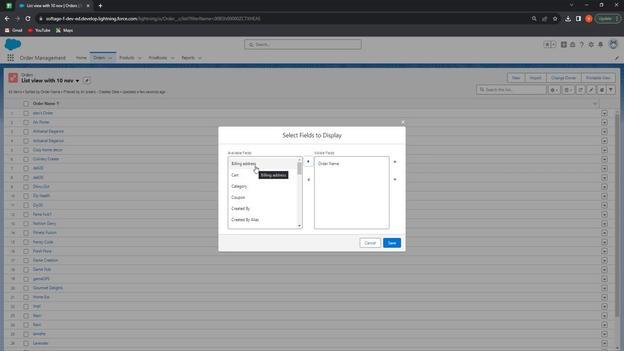 
Action: Mouse moved to (314, 159)
Screenshot: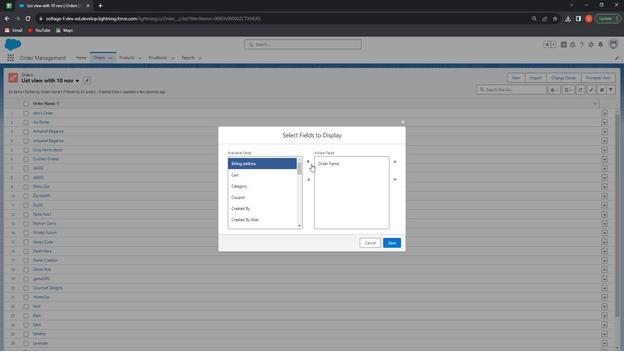 
Action: Mouse pressed left at (314, 159)
Screenshot: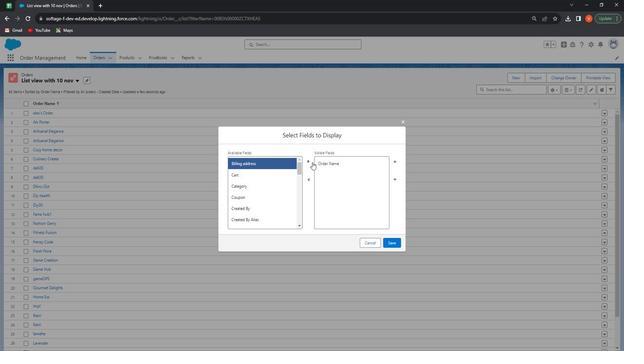 
Action: Mouse moved to (264, 184)
Screenshot: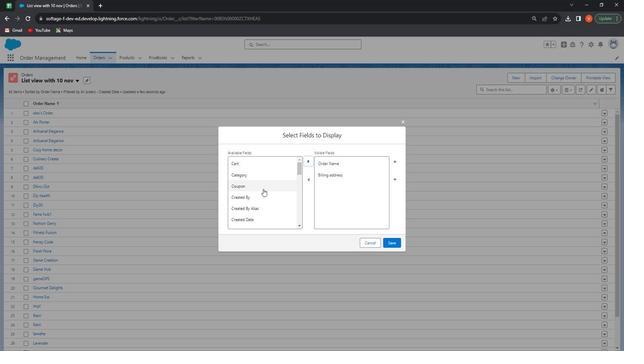 
Action: Mouse pressed left at (264, 184)
Screenshot: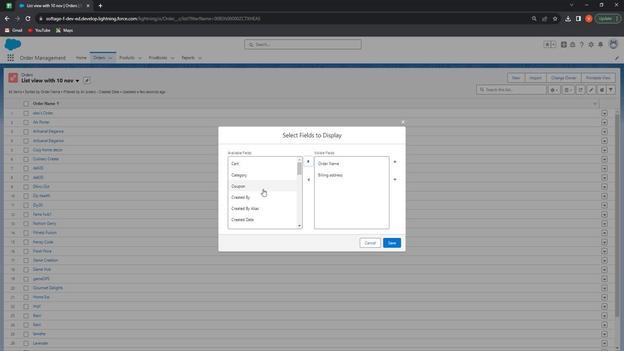 
Action: Mouse moved to (306, 160)
Screenshot: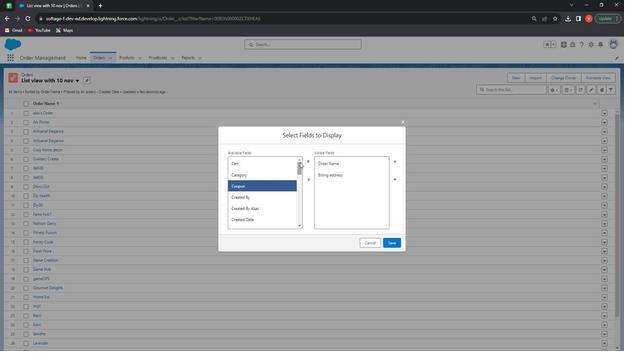 
Action: Mouse pressed left at (306, 160)
Screenshot: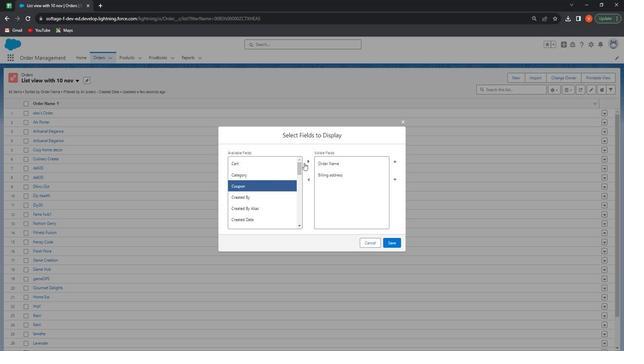 
Action: Mouse moved to (329, 181)
Screenshot: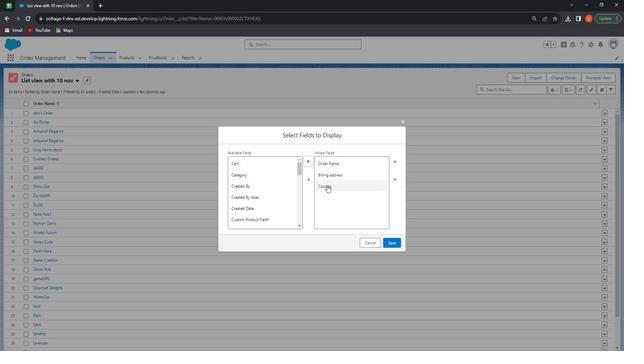 
Action: Mouse pressed left at (329, 181)
Screenshot: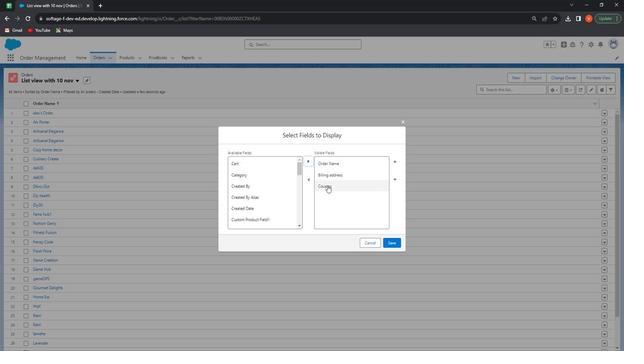 
Action: Mouse moved to (396, 159)
Screenshot: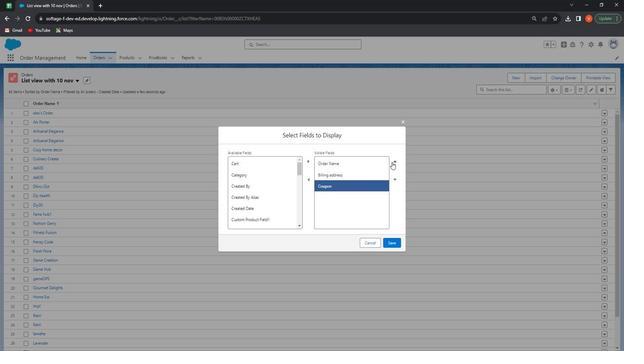 
Action: Mouse pressed left at (396, 159)
Screenshot: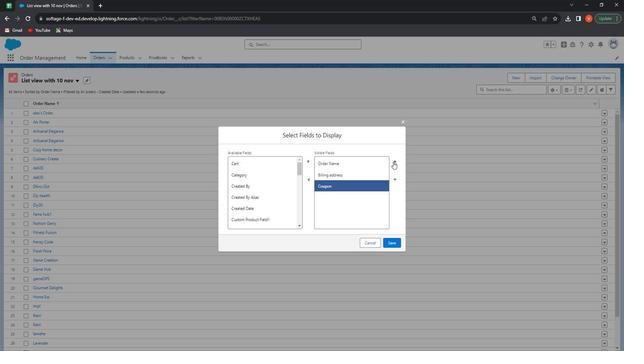 
Action: Mouse moved to (259, 205)
Screenshot: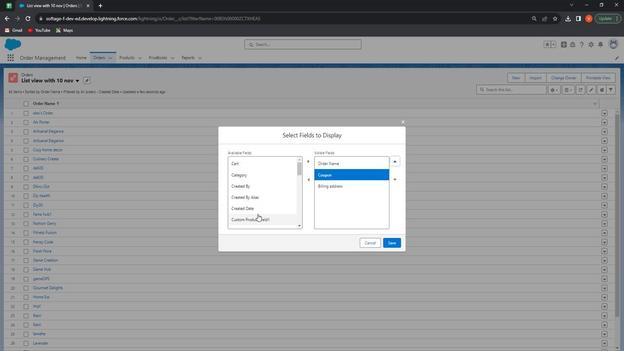 
Action: Mouse pressed left at (259, 205)
Screenshot: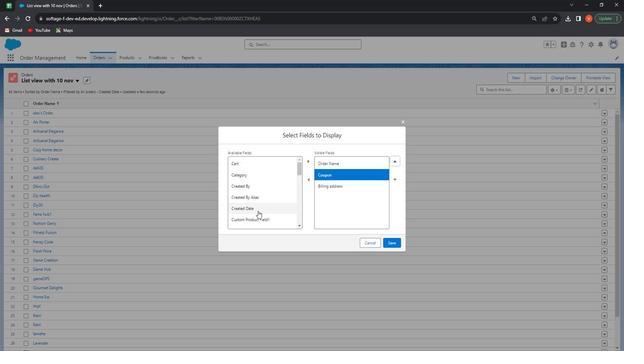
Action: Mouse moved to (280, 209)
Screenshot: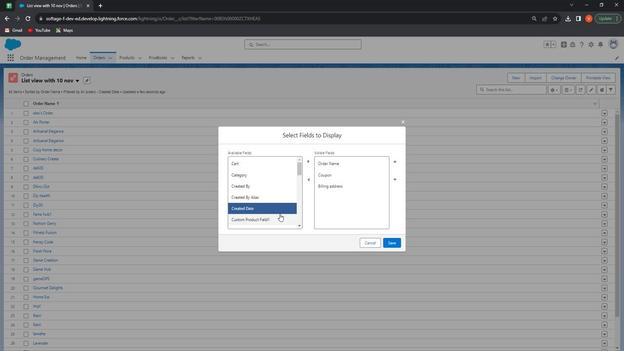 
Action: Mouse scrolled (280, 209) with delta (0, 0)
Screenshot: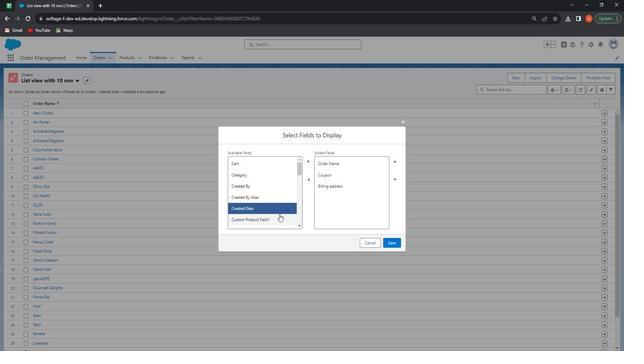 
Action: Mouse moved to (264, 189)
Screenshot: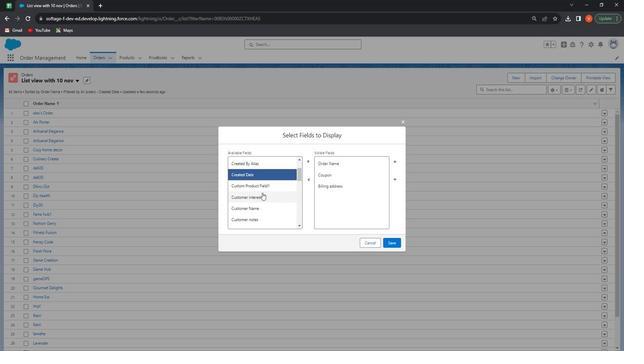 
Action: Mouse scrolled (264, 188) with delta (0, 0)
Screenshot: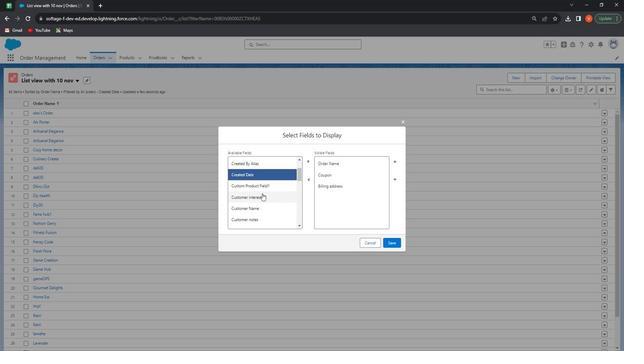 
Action: Mouse moved to (263, 175)
Screenshot: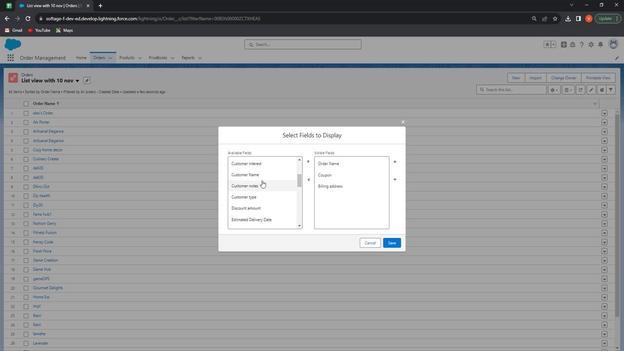 
Action: Mouse pressed left at (263, 175)
Screenshot: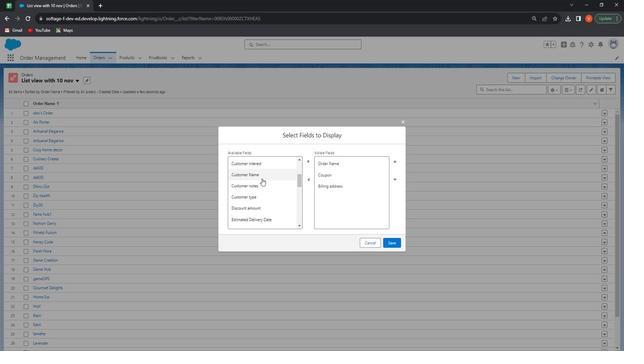 
Action: Mouse moved to (308, 161)
Screenshot: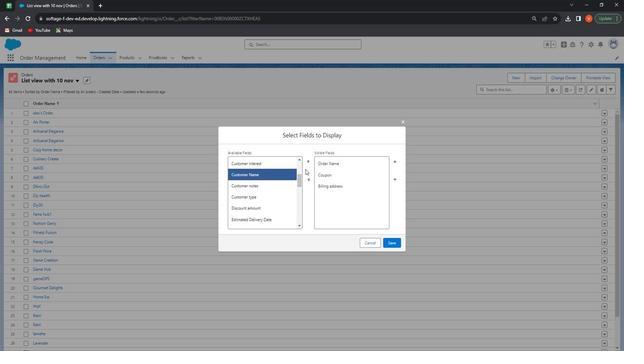 
Action: Mouse pressed left at (308, 161)
Screenshot: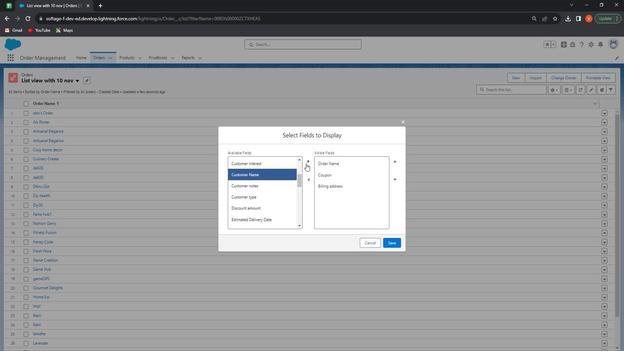
Action: Mouse moved to (267, 198)
Screenshot: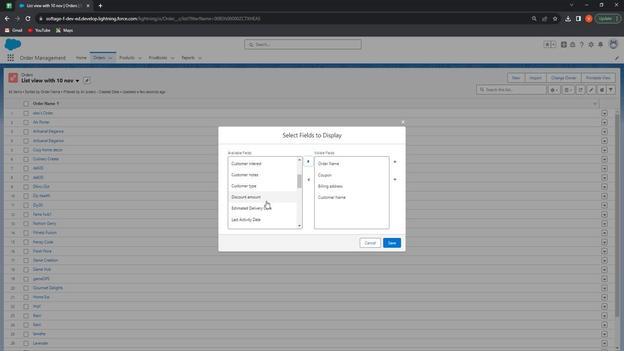 
Action: Mouse scrolled (267, 198) with delta (0, 0)
Screenshot: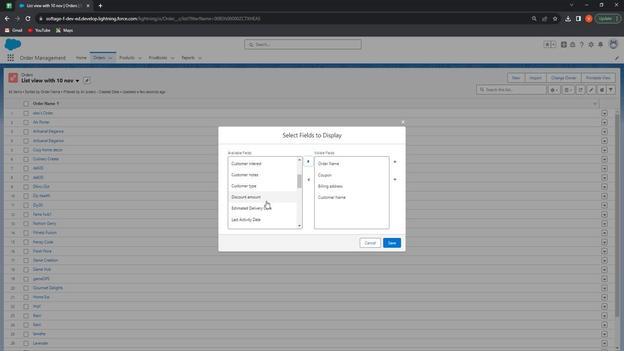 
Action: Mouse moved to (267, 199)
Screenshot: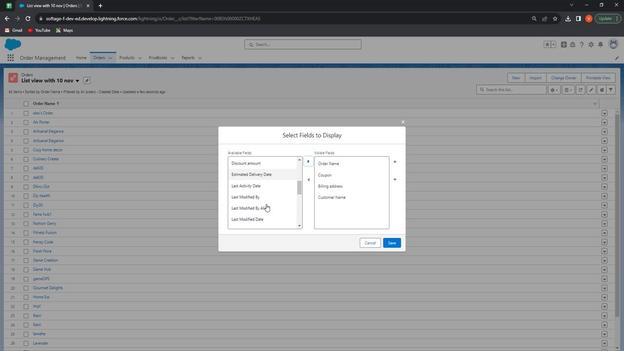 
Action: Mouse scrolled (267, 199) with delta (0, 0)
Screenshot: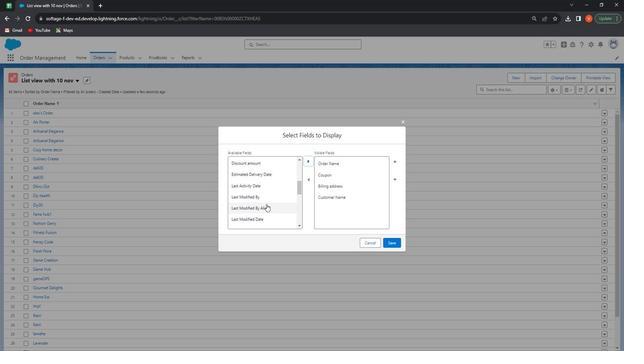 
Action: Mouse scrolled (267, 199) with delta (0, 0)
Screenshot: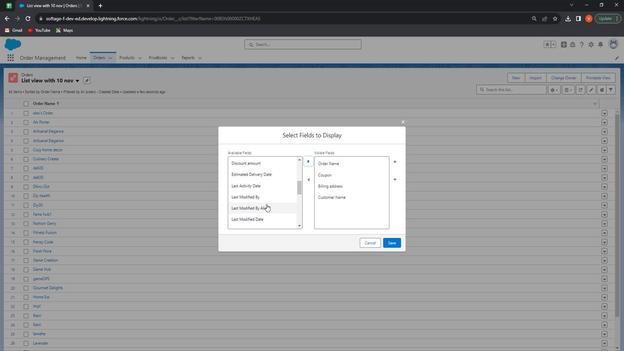 
Action: Mouse moved to (251, 193)
Screenshot: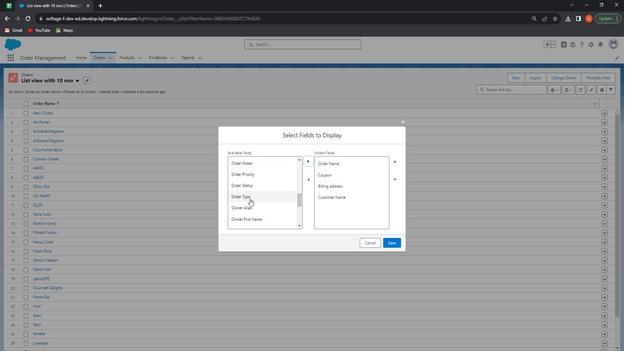 
Action: Mouse pressed left at (251, 193)
Screenshot: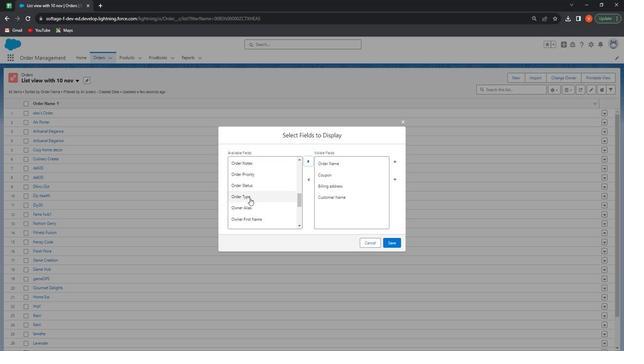 
Action: Mouse moved to (309, 158)
Screenshot: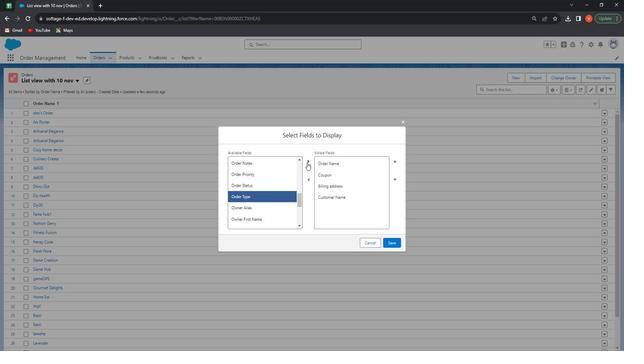 
Action: Mouse pressed left at (309, 158)
Screenshot: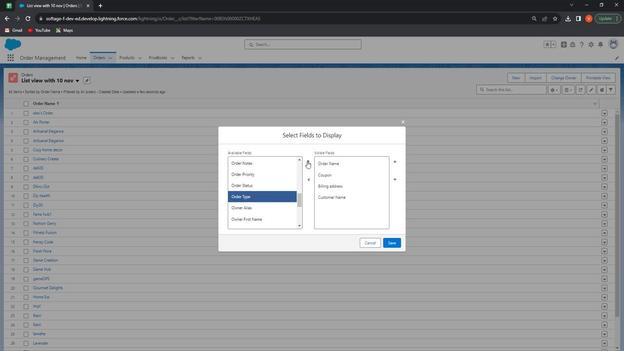 
Action: Mouse moved to (262, 206)
Screenshot: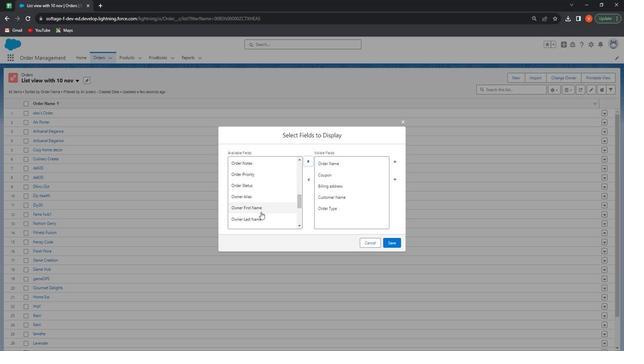 
Action: Mouse scrolled (262, 206) with delta (0, 0)
Screenshot: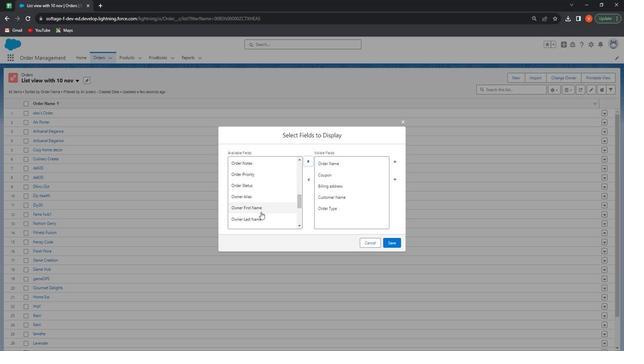 
Action: Mouse scrolled (262, 206) with delta (0, 0)
Screenshot: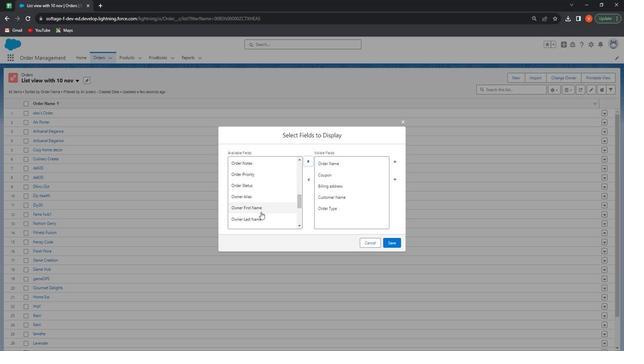 
Action: Mouse moved to (264, 174)
Screenshot: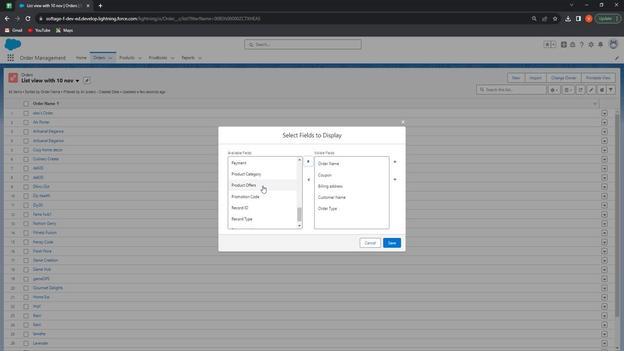 
Action: Mouse pressed left at (264, 174)
Screenshot: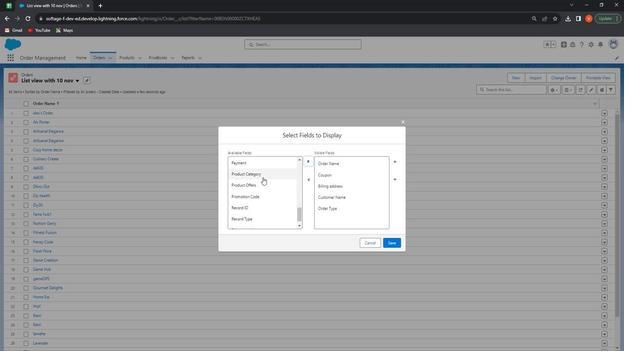 
Action: Mouse moved to (275, 162)
Screenshot: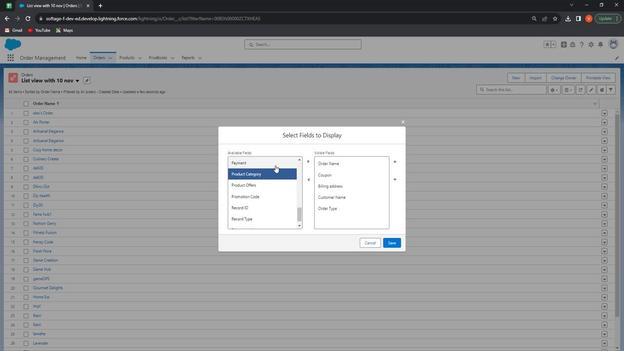 
Action: Mouse pressed left at (275, 162)
Screenshot: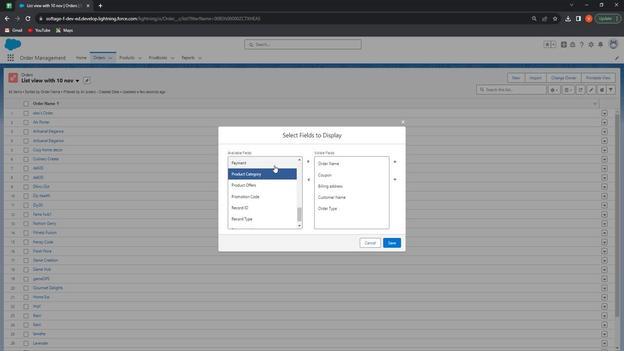 
Action: Mouse moved to (306, 162)
Screenshot: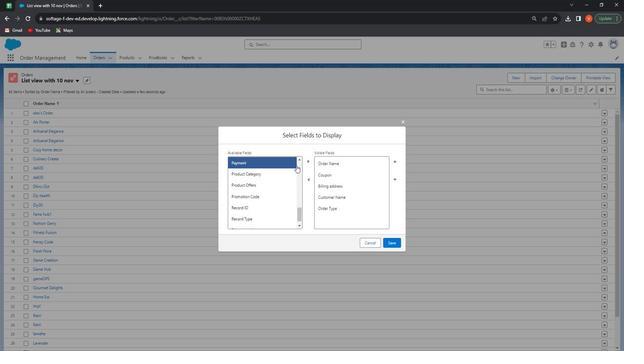 
Action: Mouse pressed left at (306, 162)
Screenshot: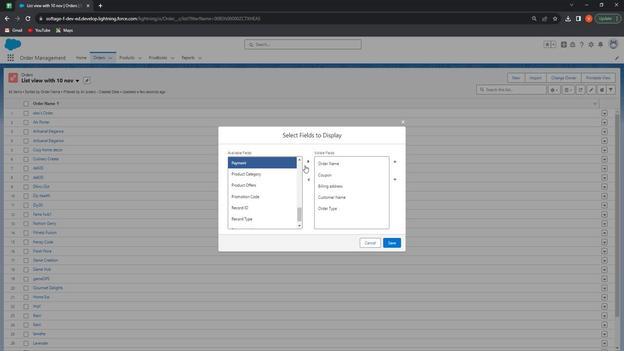 
Action: Mouse moved to (273, 205)
Screenshot: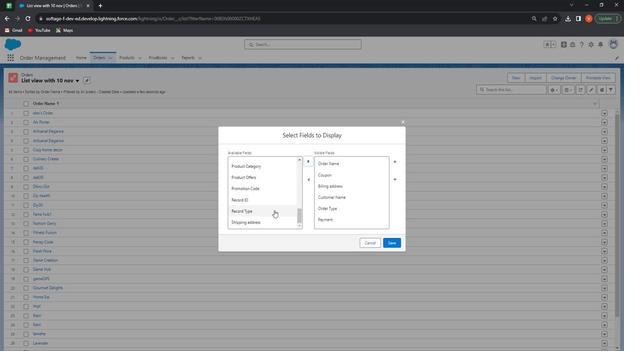 
Action: Mouse scrolled (273, 205) with delta (0, 0)
Screenshot: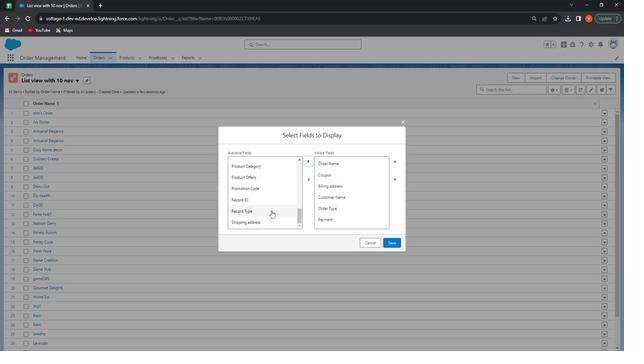 
Action: Mouse moved to (270, 213)
Screenshot: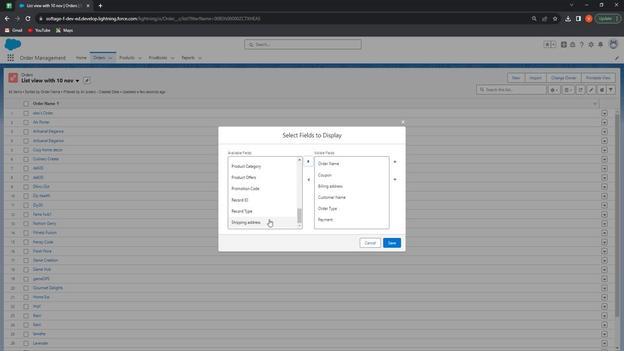 
Action: Mouse pressed left at (270, 213)
Screenshot: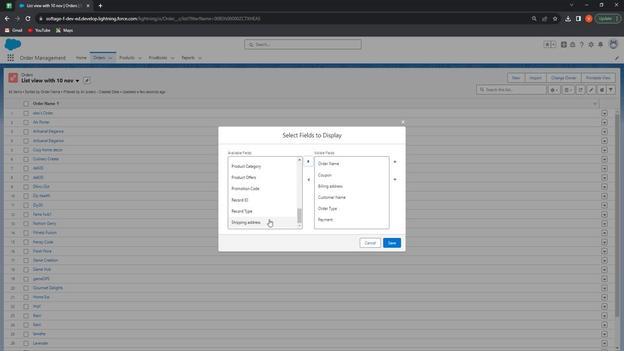
Action: Mouse moved to (308, 160)
Screenshot: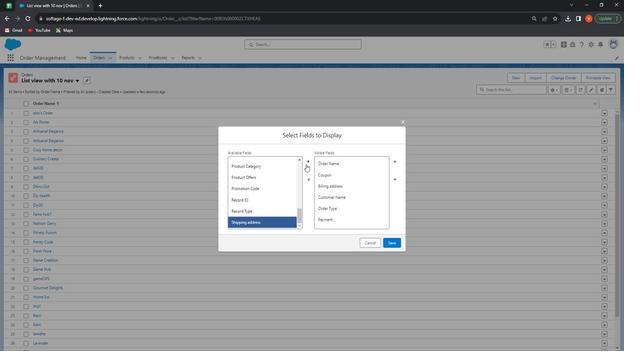 
Action: Mouse pressed left at (308, 160)
Screenshot: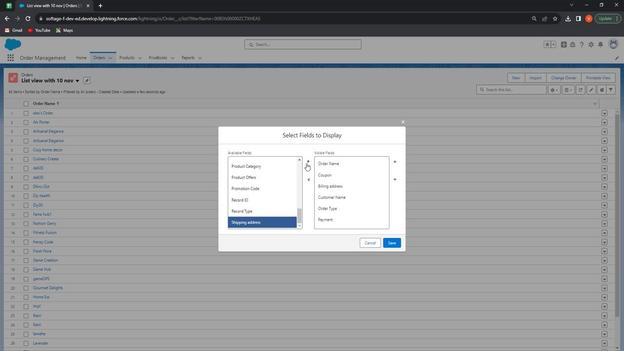 
Action: Mouse moved to (336, 209)
Screenshot: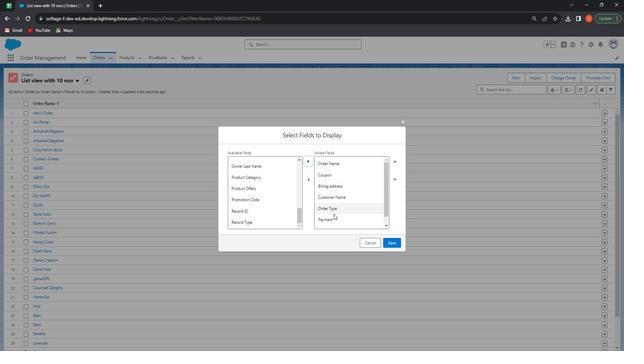 
Action: Mouse pressed left at (336, 209)
Screenshot: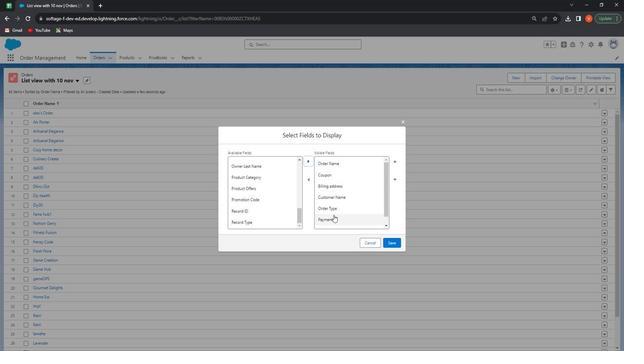 
Action: Mouse moved to (392, 158)
Screenshot: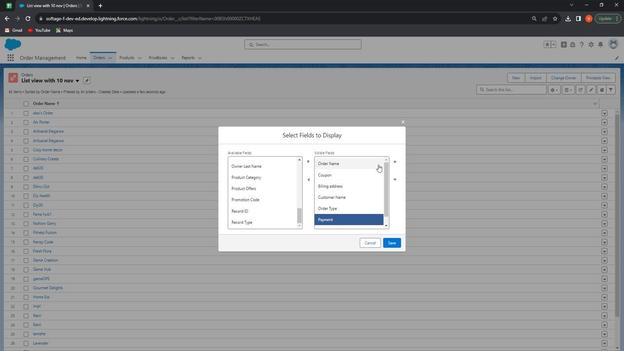 
Action: Mouse pressed left at (392, 158)
Screenshot: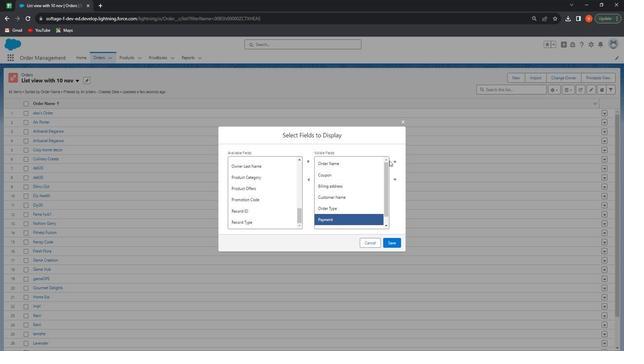 
Action: Mouse moved to (398, 159)
Screenshot: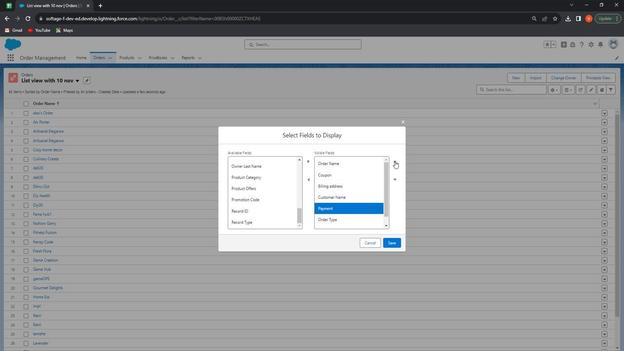 
Action: Mouse pressed left at (398, 159)
Screenshot: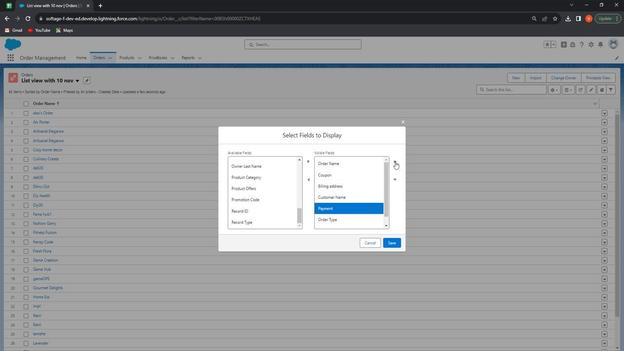 
Action: Mouse pressed left at (398, 159)
Screenshot: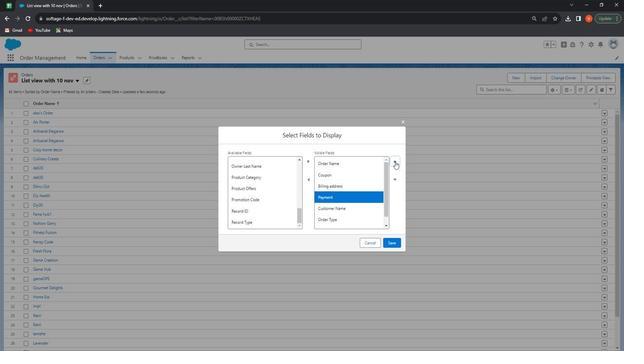 
Action: Mouse moved to (400, 173)
Screenshot: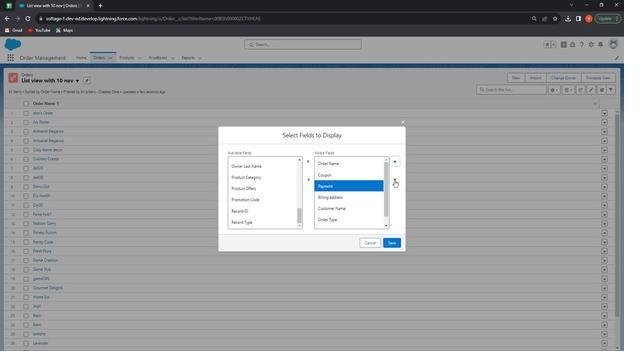 
Action: Mouse pressed left at (400, 173)
Screenshot: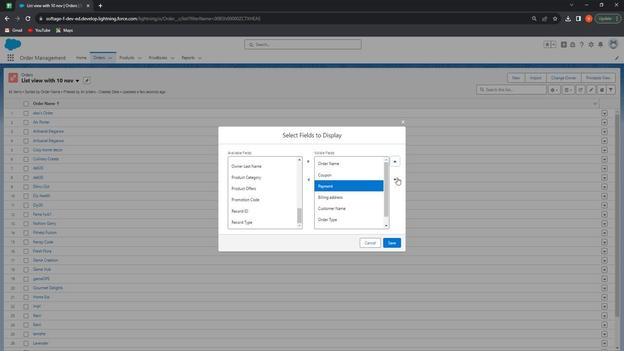 
Action: Mouse moved to (392, 235)
Screenshot: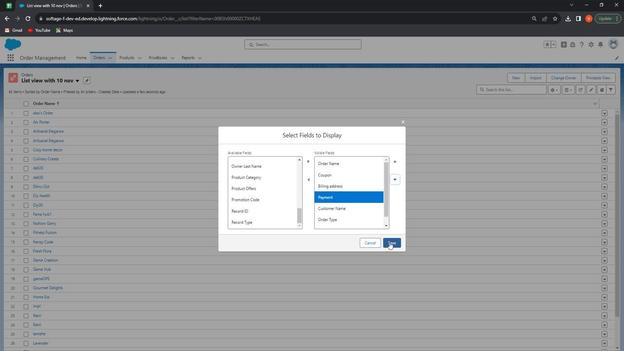 
Action: Mouse pressed left at (392, 235)
Screenshot: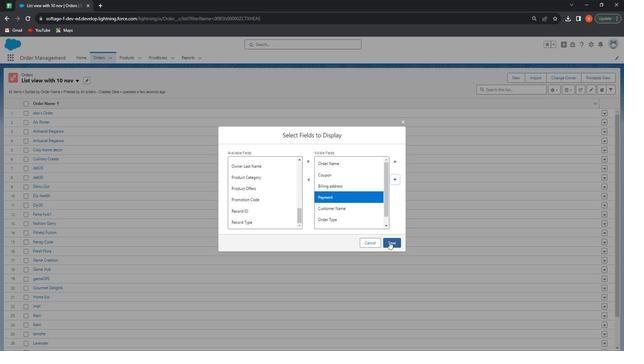 
Action: Mouse moved to (74, 80)
Screenshot: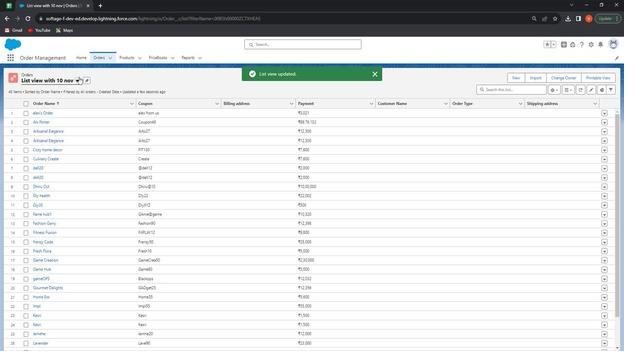 
Action: Mouse pressed left at (74, 80)
Screenshot: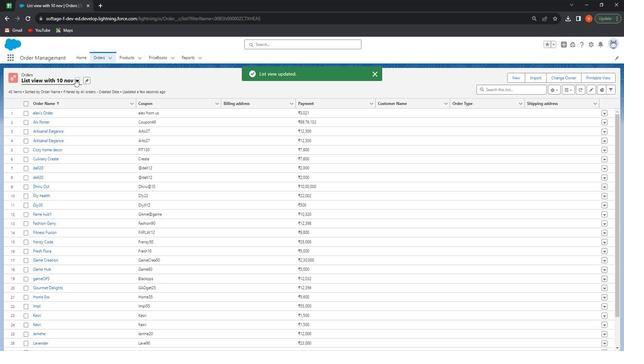 
Action: Mouse moved to (79, 132)
Screenshot: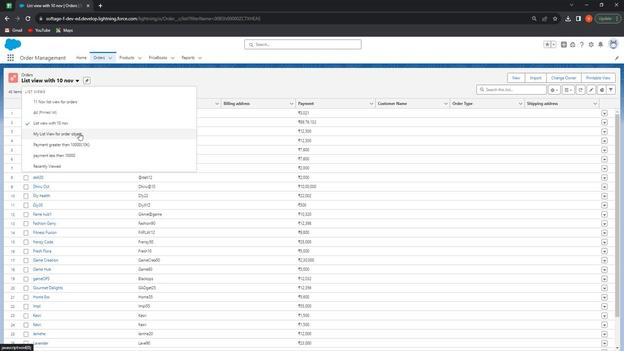 
Action: Mouse pressed left at (79, 132)
Screenshot: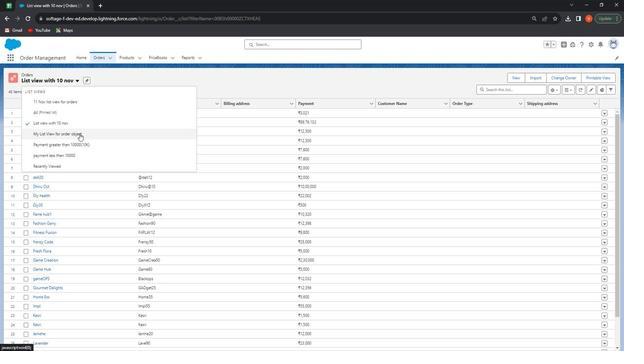 
Action: Mouse moved to (557, 92)
Screenshot: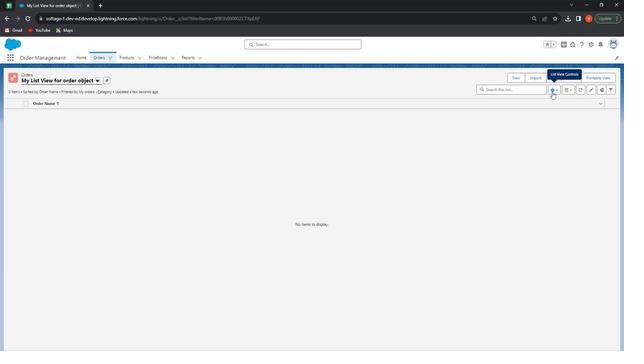 
Action: Mouse pressed left at (557, 92)
Screenshot: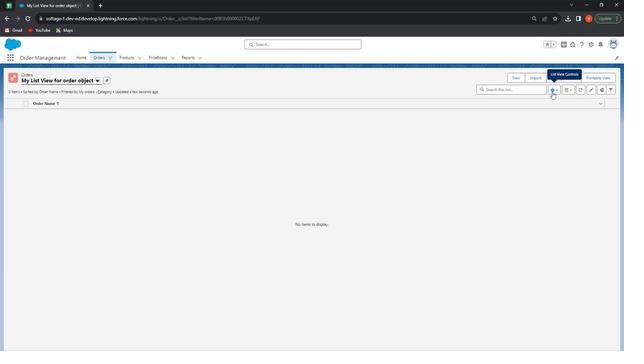 
Action: Mouse moved to (543, 159)
Screenshot: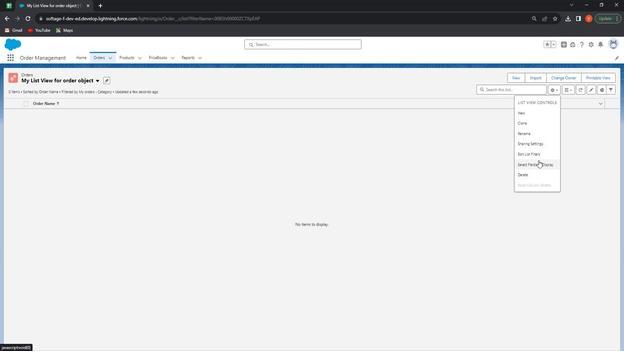
Action: Mouse pressed left at (543, 159)
Screenshot: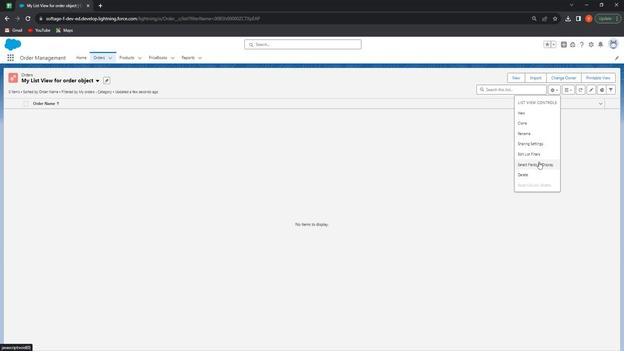 
Action: Mouse moved to (250, 175)
Screenshot: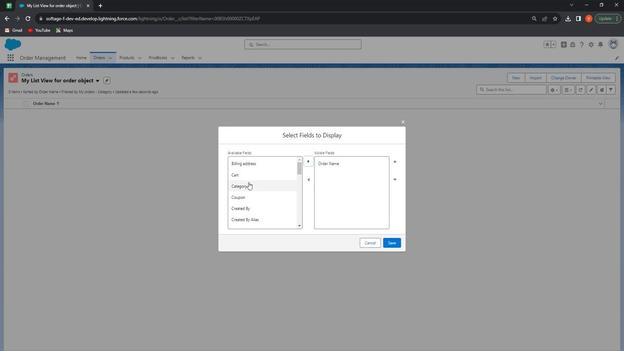
Action: Mouse pressed left at (250, 175)
Screenshot: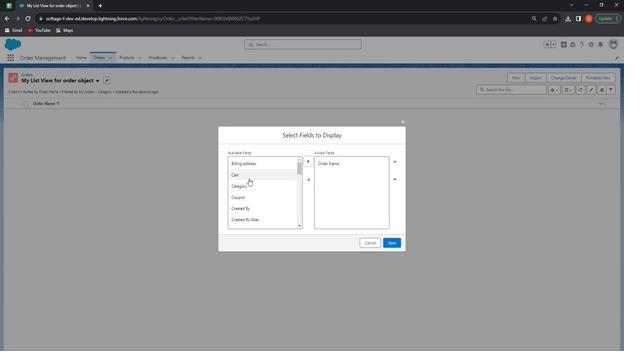 
Action: Mouse moved to (306, 160)
Screenshot: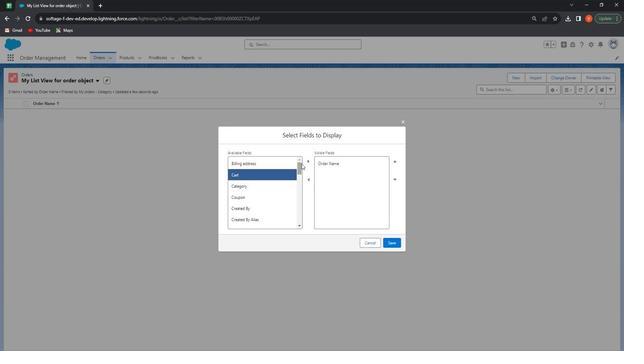 
Action: Mouse pressed left at (306, 160)
Screenshot: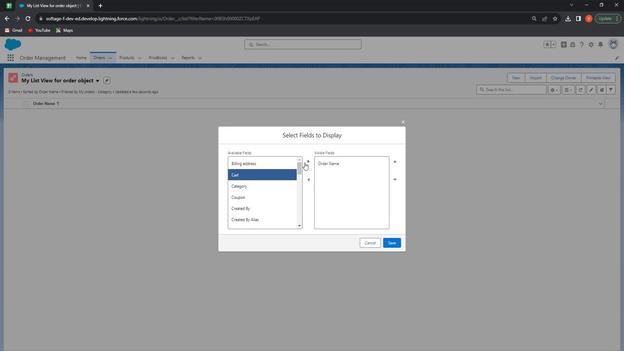 
Action: Mouse moved to (273, 184)
Screenshot: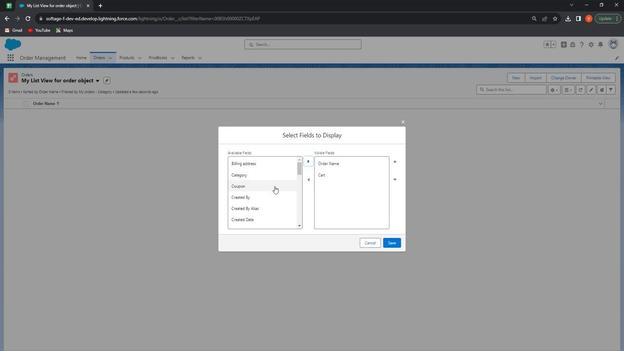 
Action: Mouse pressed left at (273, 184)
Screenshot: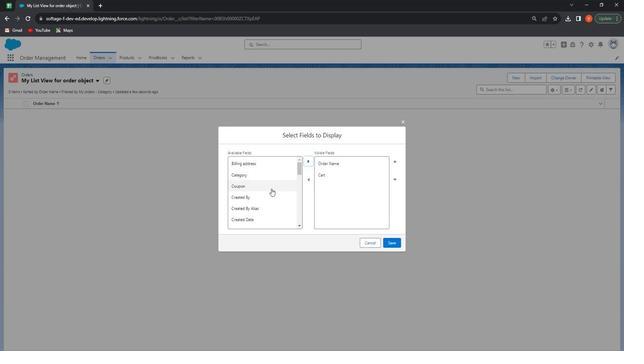 
Action: Mouse moved to (311, 160)
Screenshot: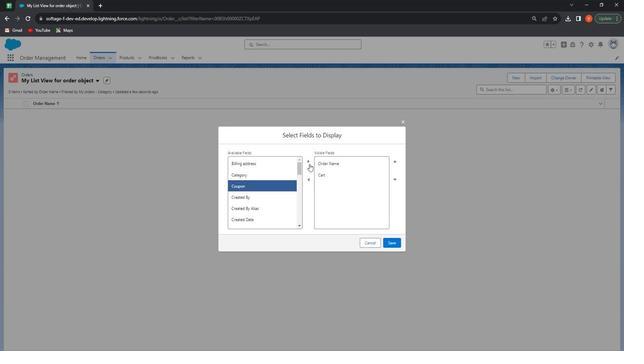 
Action: Mouse pressed left at (311, 160)
Screenshot: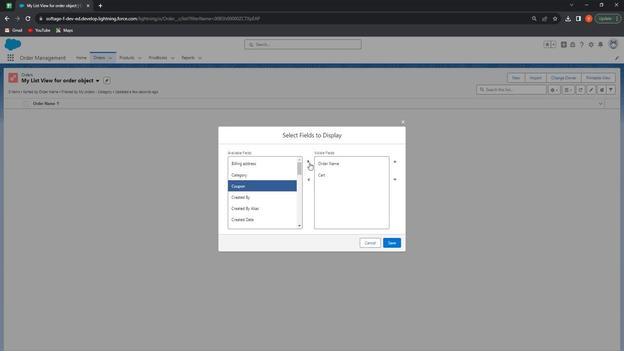 
Action: Mouse moved to (279, 197)
Screenshot: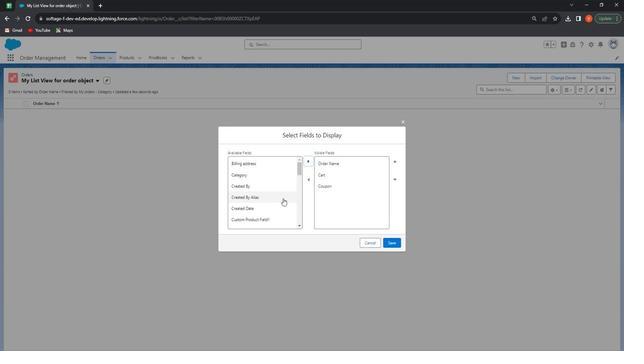 
Action: Mouse pressed left at (279, 197)
Screenshot: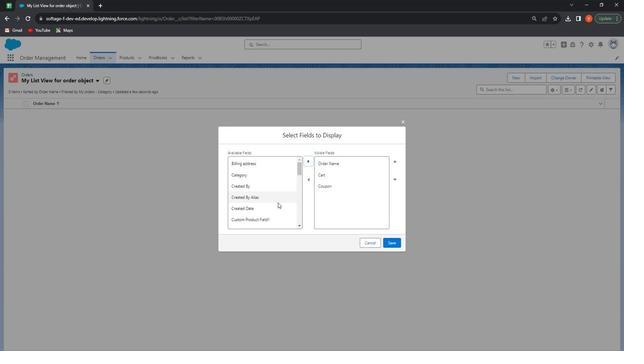 
Action: Mouse moved to (312, 156)
Screenshot: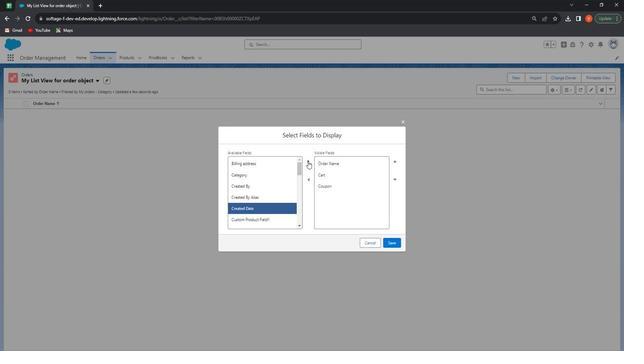 
Action: Mouse pressed left at (312, 156)
Screenshot: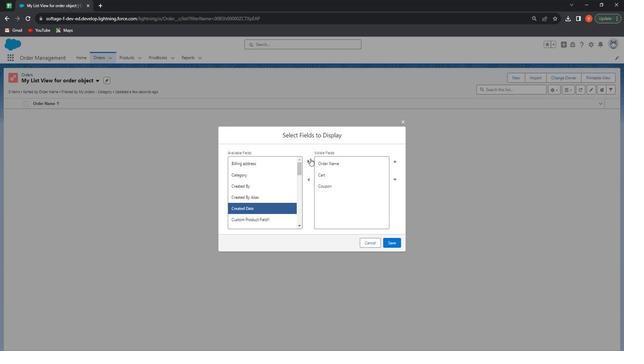 
Action: Mouse moved to (270, 210)
Screenshot: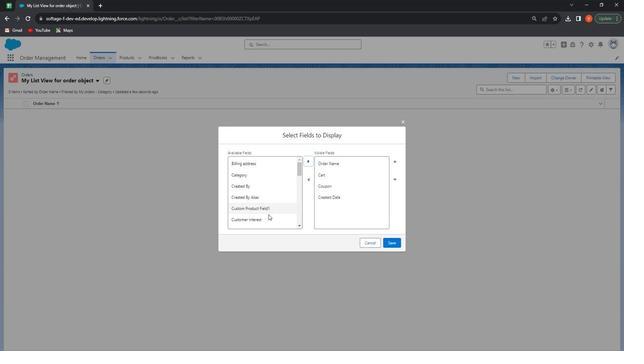 
Action: Mouse pressed left at (270, 210)
Screenshot: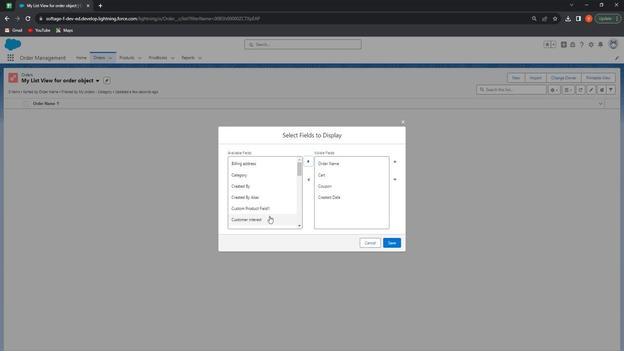 
Action: Mouse moved to (310, 158)
Screenshot: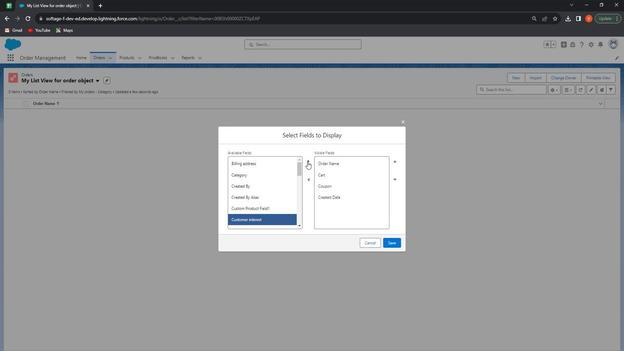 
Action: Mouse pressed left at (310, 158)
Screenshot: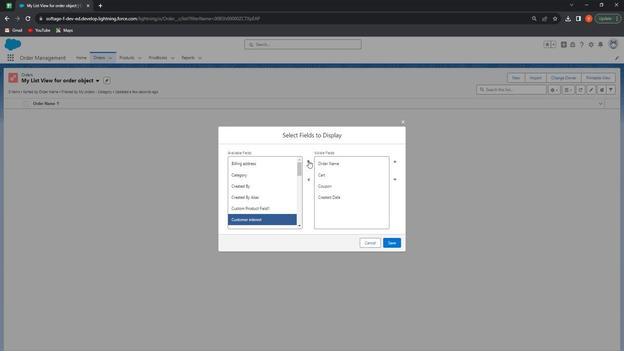 
Action: Mouse moved to (260, 192)
Screenshot: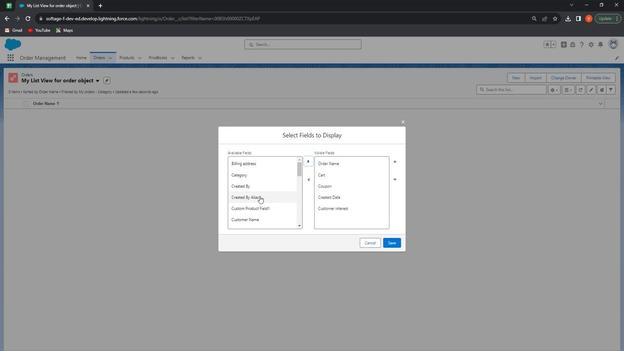 
Action: Mouse pressed left at (260, 192)
Screenshot: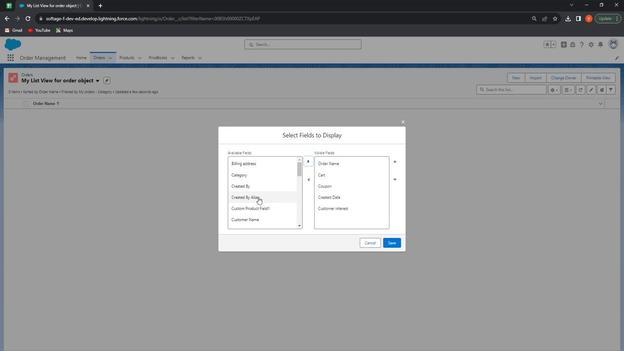 
Action: Mouse moved to (309, 159)
Screenshot: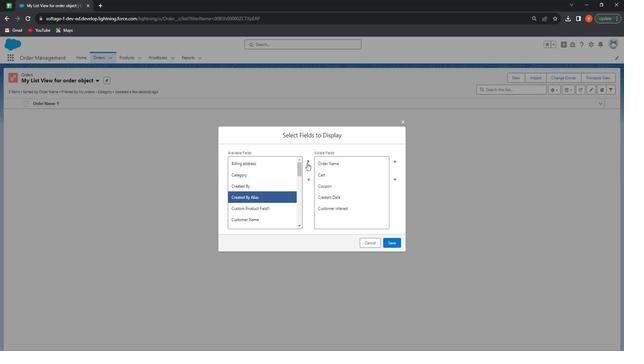 
Action: Mouse pressed left at (309, 159)
Screenshot: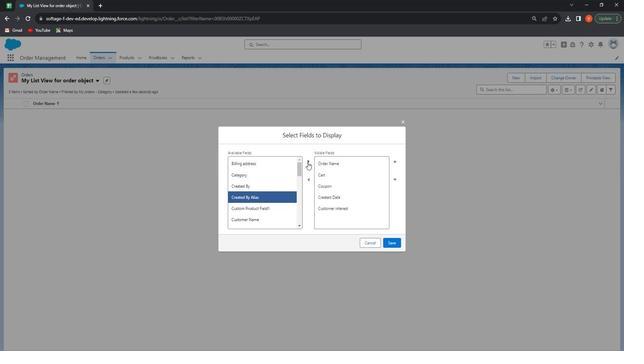 
Action: Mouse moved to (255, 184)
Screenshot: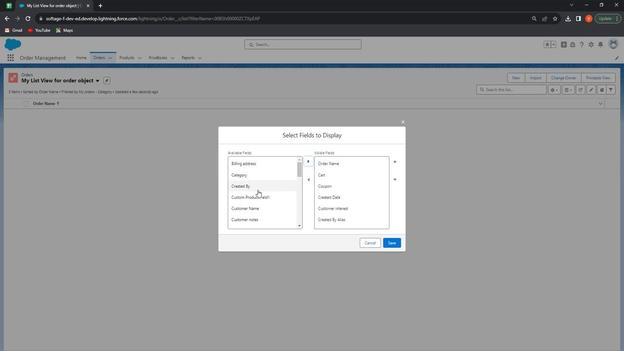 
Action: Mouse pressed left at (255, 184)
Screenshot: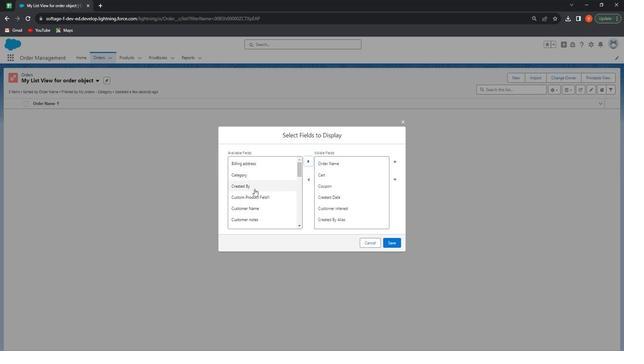 
Action: Mouse moved to (310, 158)
Screenshot: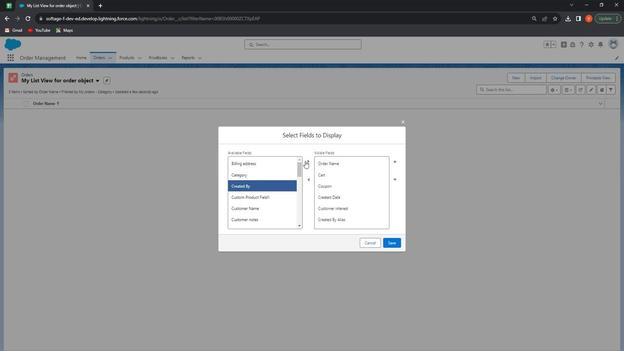 
Action: Mouse pressed left at (310, 158)
Screenshot: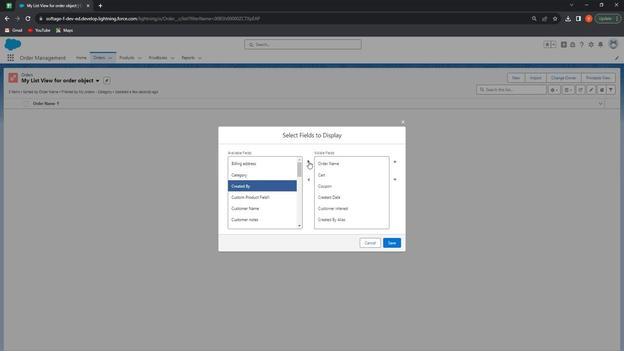 
Action: Mouse moved to (270, 186)
Screenshot: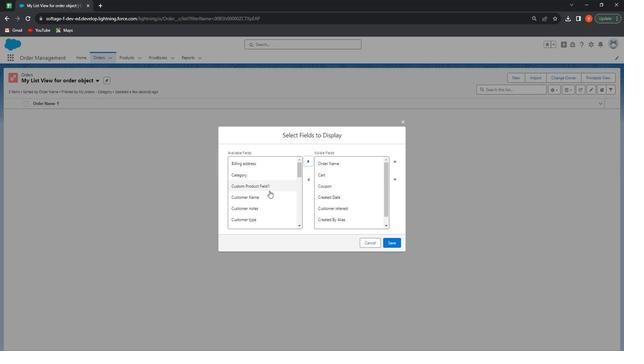 
Action: Mouse pressed left at (270, 186)
Screenshot: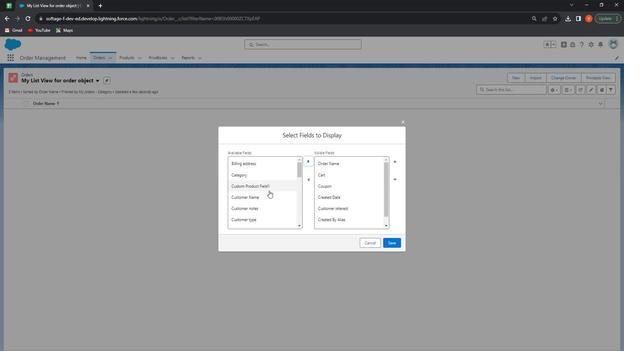 
Action: Mouse moved to (312, 155)
Screenshot: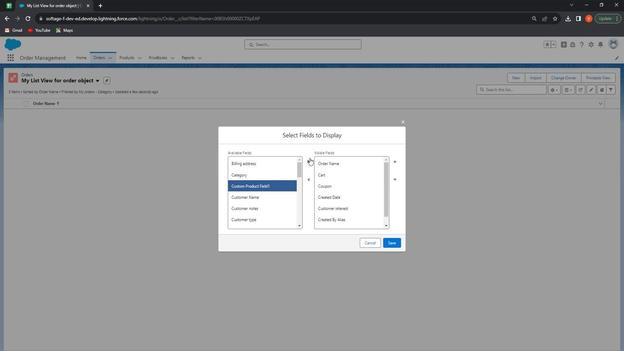 
Action: Mouse pressed left at (312, 155)
Screenshot: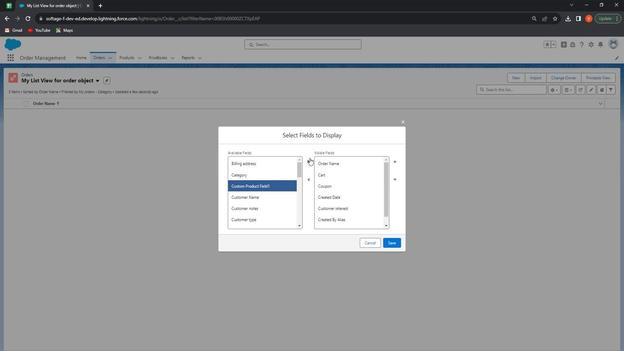
Action: Mouse moved to (260, 206)
Screenshot: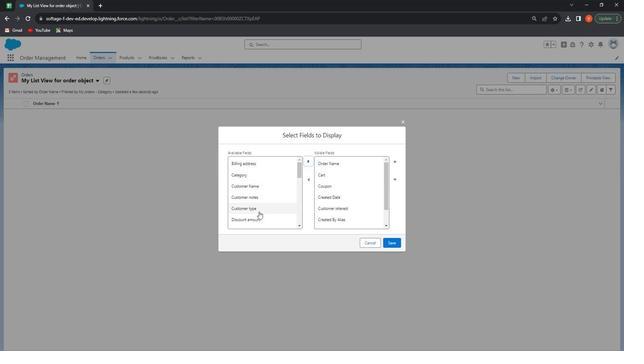 
Action: Mouse pressed left at (260, 206)
Screenshot: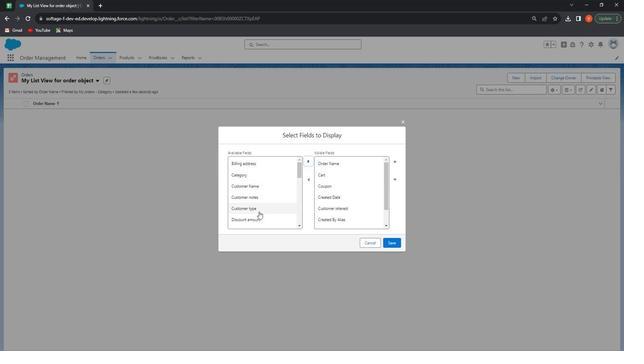 
Action: Mouse moved to (311, 157)
Screenshot: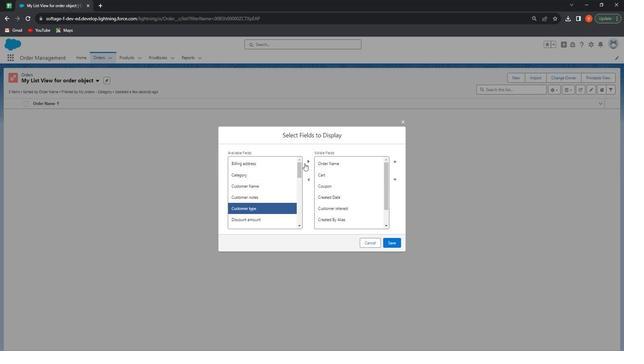 
Action: Mouse pressed left at (311, 157)
Screenshot: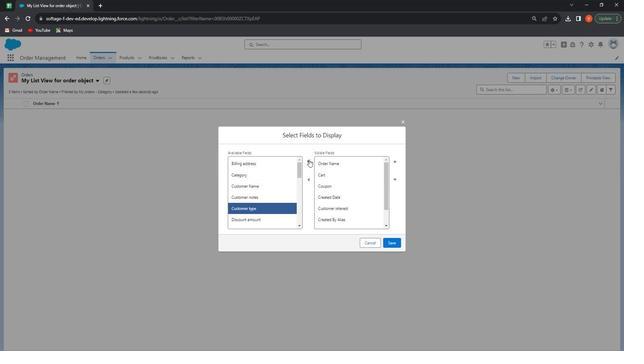 
Action: Mouse moved to (393, 232)
Screenshot: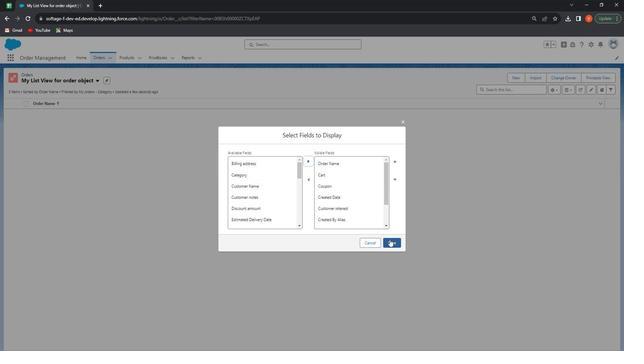
Action: Mouse pressed left at (393, 232)
Screenshot: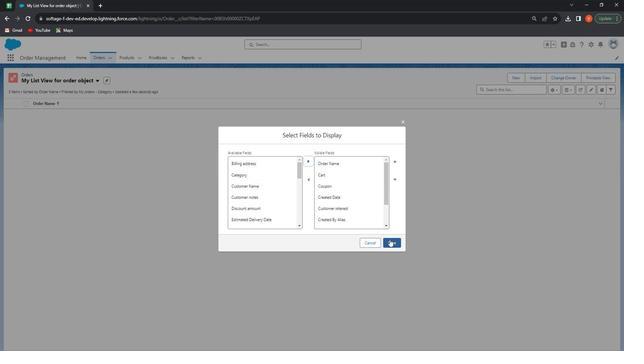 
Action: Mouse moved to (97, 79)
Screenshot: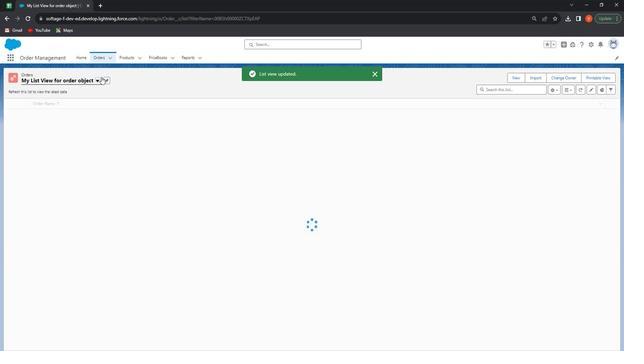 
Action: Mouse pressed left at (97, 79)
Screenshot: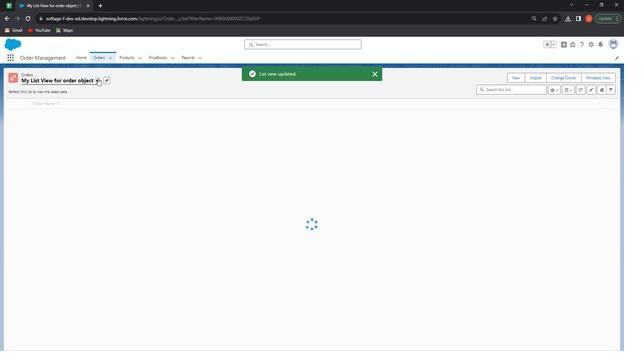 
Action: Mouse moved to (68, 140)
Screenshot: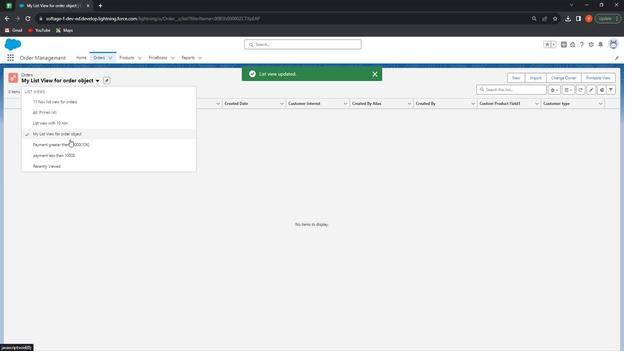 
Action: Mouse pressed left at (68, 140)
Screenshot: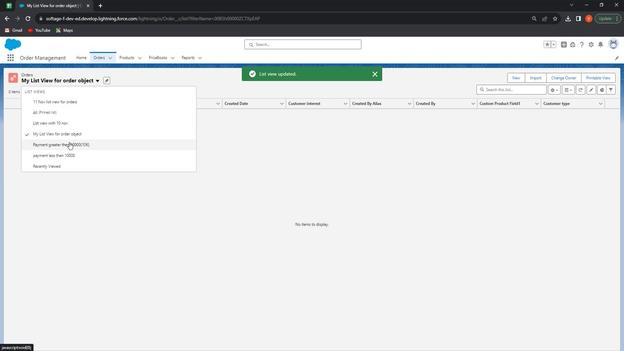
Action: Mouse moved to (562, 88)
Screenshot: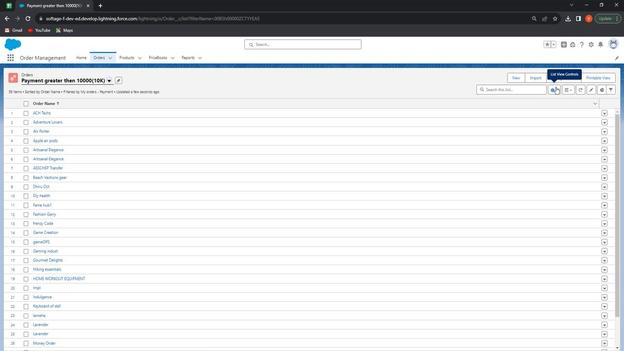 
Action: Mouse pressed left at (562, 88)
Screenshot: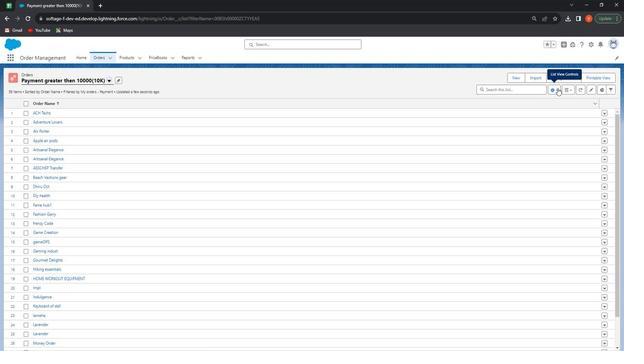 
Action: Mouse moved to (549, 162)
Screenshot: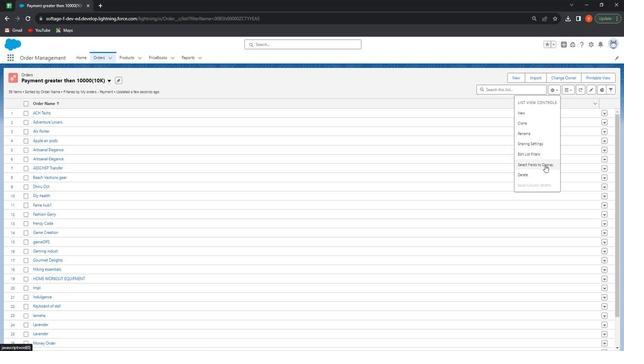 
Action: Mouse pressed left at (549, 162)
Screenshot: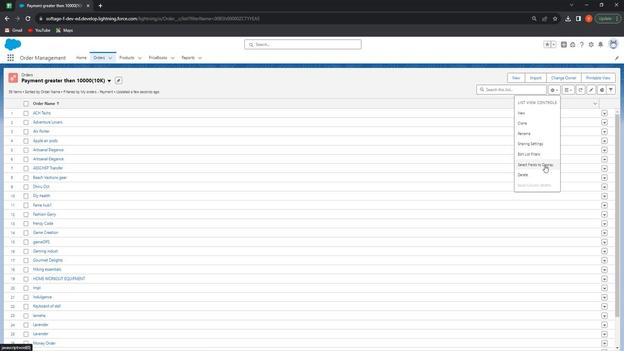 
Action: Mouse moved to (275, 160)
Screenshot: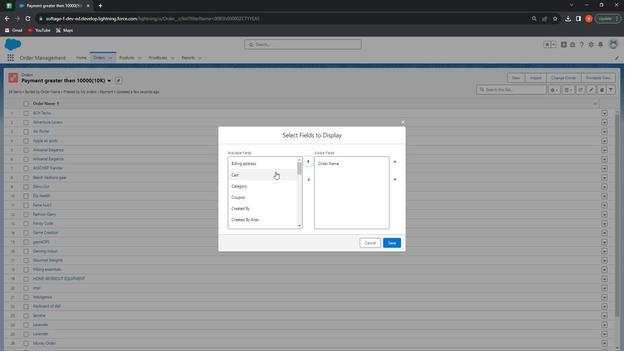 
Action: Mouse pressed left at (275, 160)
Screenshot: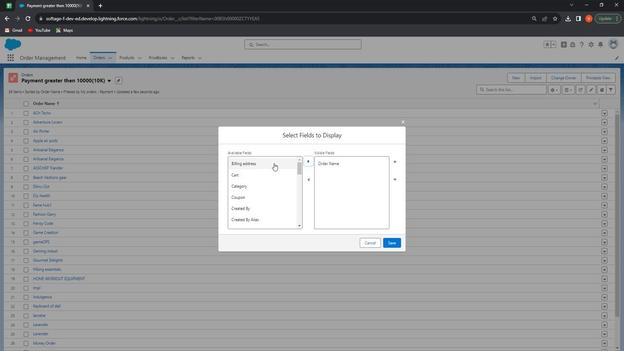 
Action: Mouse moved to (259, 192)
Screenshot: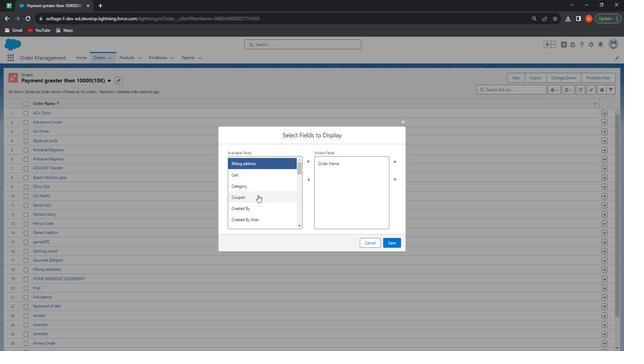 
Action: Mouse pressed left at (259, 192)
Screenshot: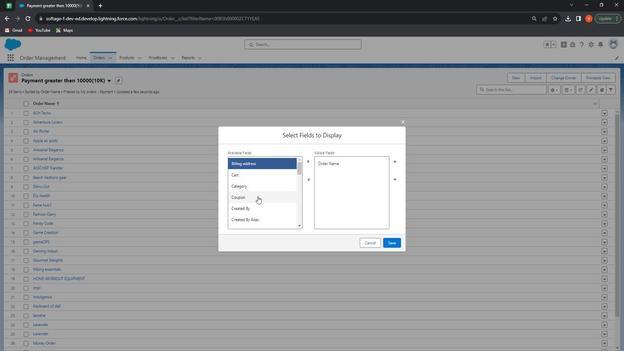 
Action: Mouse moved to (308, 162)
Screenshot: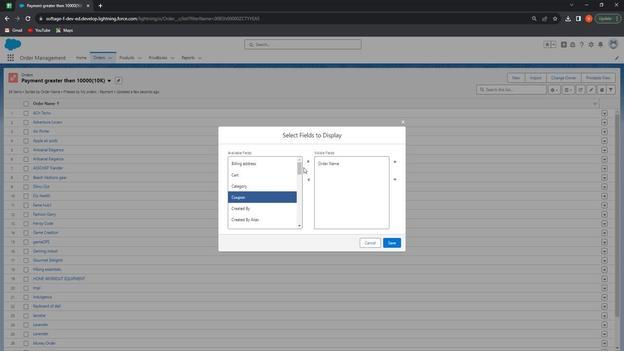 
Action: Mouse pressed left at (308, 162)
Screenshot: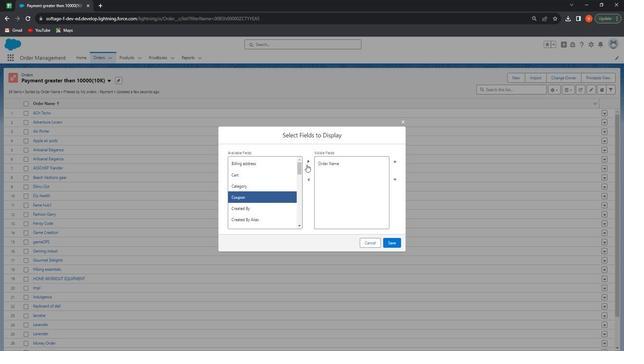 
Action: Mouse moved to (273, 201)
Screenshot: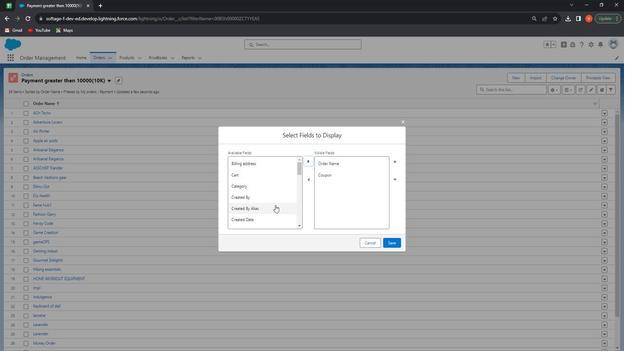 
Action: Mouse scrolled (273, 201) with delta (0, 0)
Screenshot: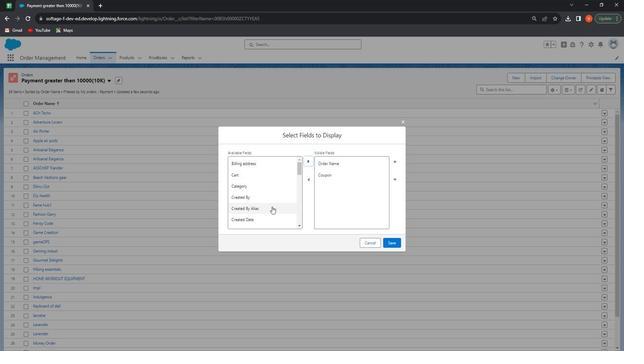 
Action: Mouse moved to (269, 200)
Screenshot: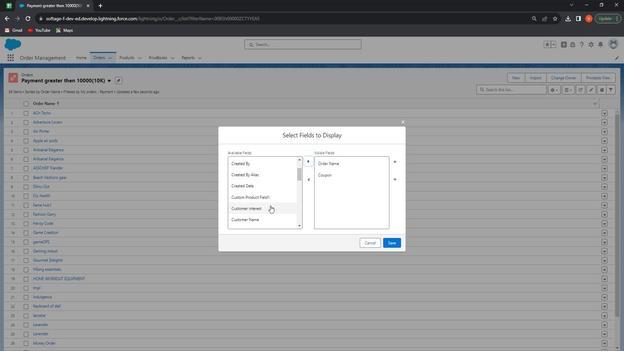 
Action: Mouse scrolled (269, 199) with delta (0, 0)
Screenshot: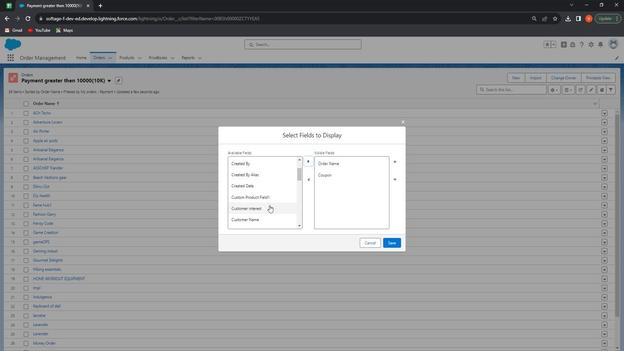 
Action: Mouse scrolled (269, 199) with delta (0, 0)
Screenshot: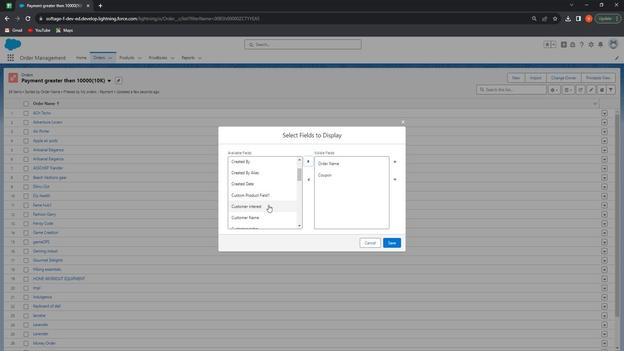 
Action: Mouse moved to (264, 197)
Screenshot: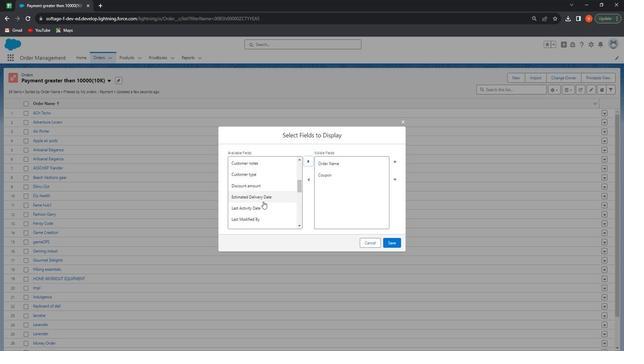 
Action: Mouse scrolled (264, 197) with delta (0, 0)
Screenshot: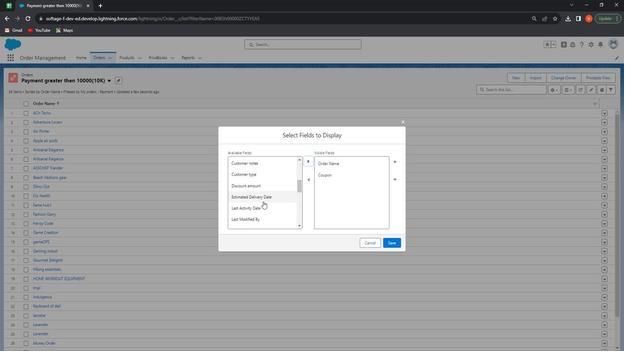 
Action: Mouse scrolled (264, 197) with delta (0, 0)
Screenshot: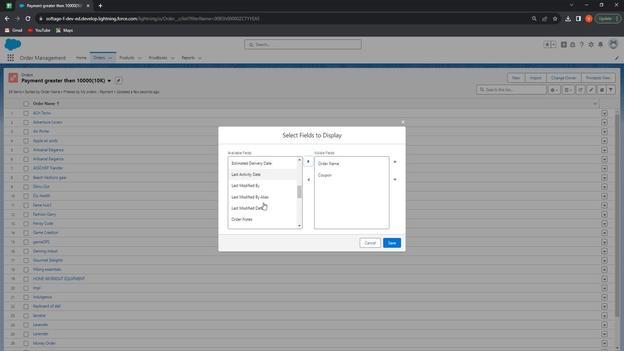 
Action: Mouse scrolled (264, 197) with delta (0, 0)
Screenshot: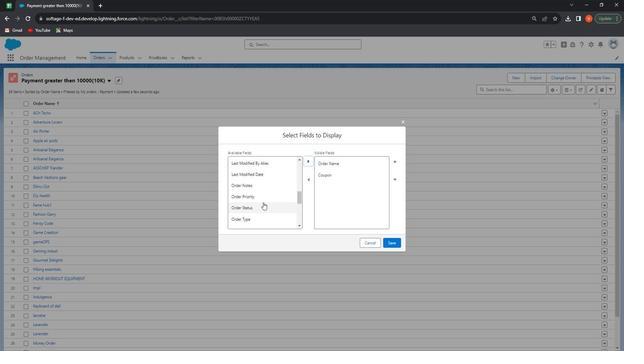 
Action: Mouse scrolled (264, 197) with delta (0, 0)
Screenshot: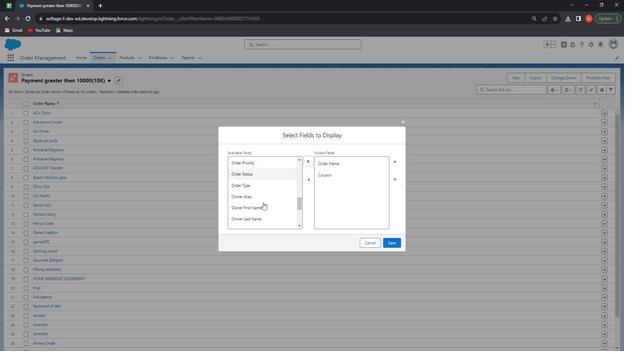 
Action: Mouse moved to (255, 192)
Screenshot: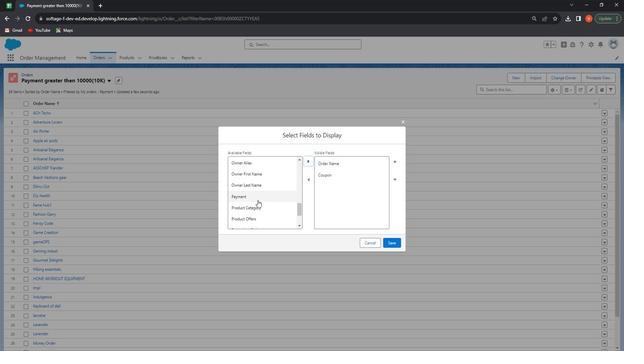 
Action: Mouse pressed left at (255, 192)
Screenshot: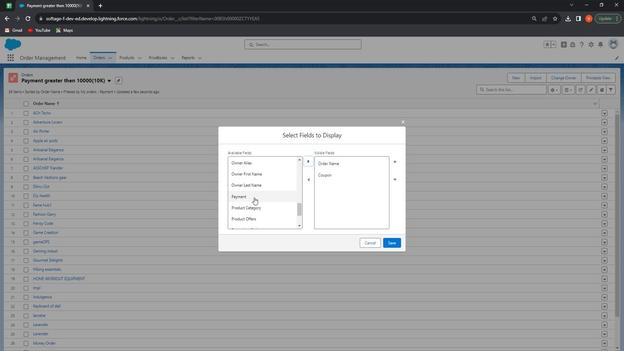 
Action: Mouse moved to (308, 157)
Screenshot: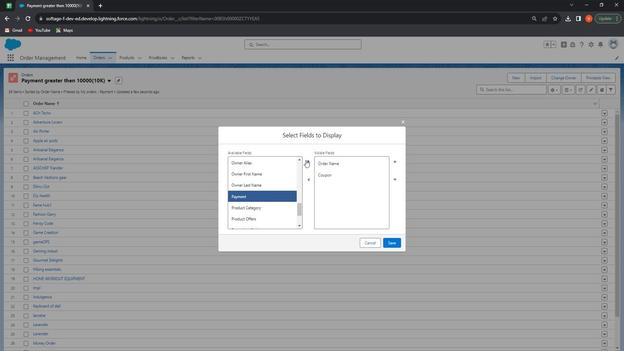 
Action: Mouse pressed left at (308, 157)
Screenshot: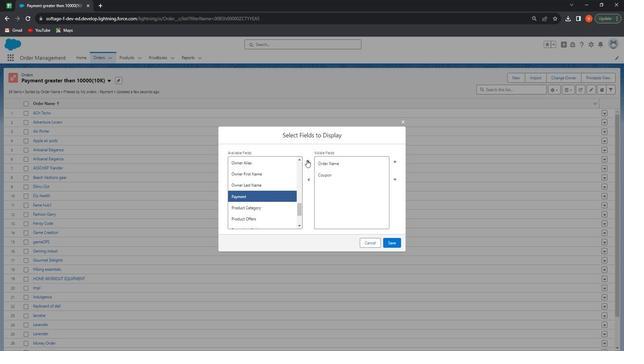 
Action: Mouse moved to (399, 232)
Screenshot: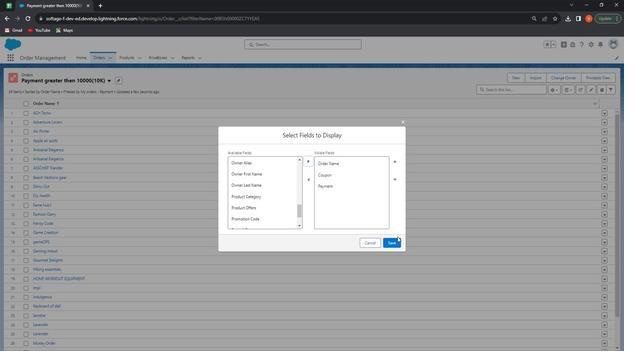 
Action: Mouse pressed left at (399, 232)
